 Task: Find directions from New York City to the Hamptons, New York.
Action: Mouse moved to (367, 197)
Screenshot: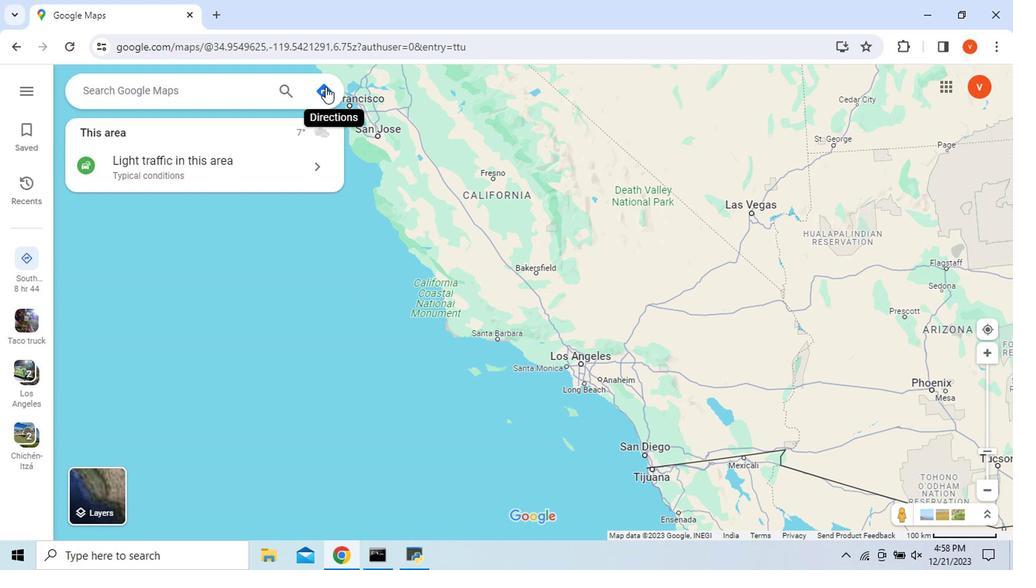 
Action: Mouse pressed left at (367, 197)
Screenshot: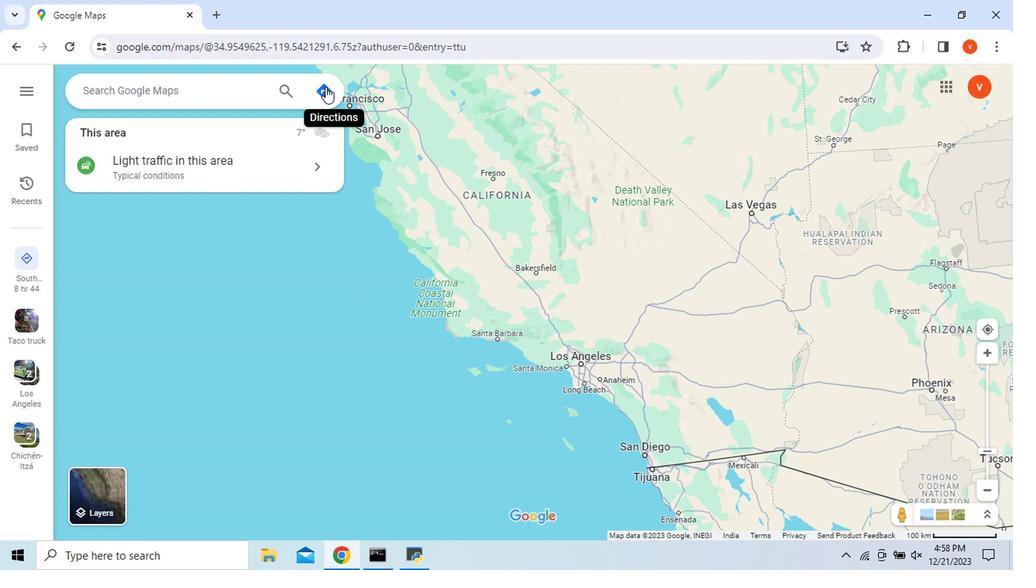 
Action: Mouse moved to (516, 462)
Screenshot: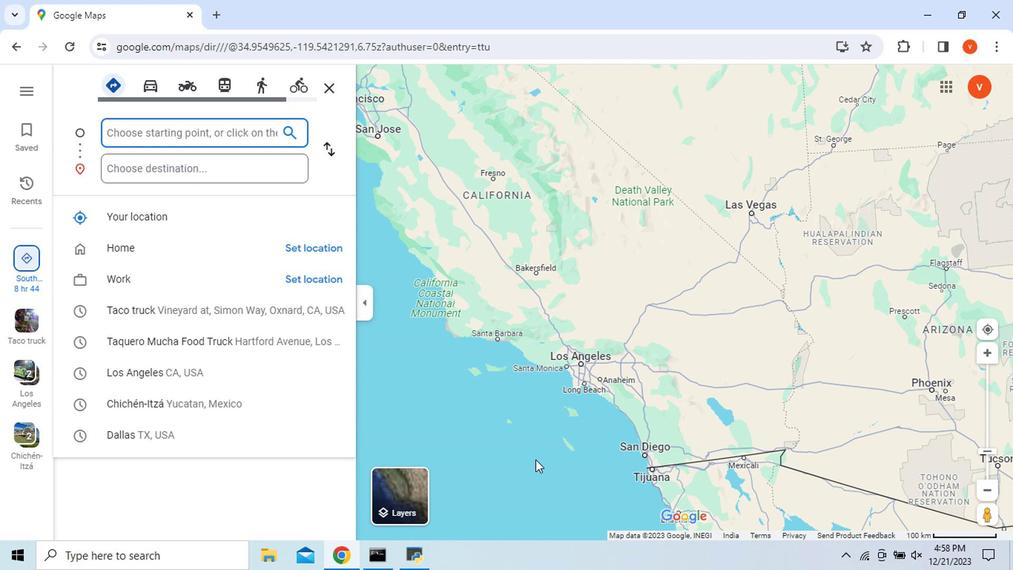 
Action: Key pressed <Key.shift_r>New<Key.space><Key.shift>York<Key.space><Key.shift>City
Screenshot: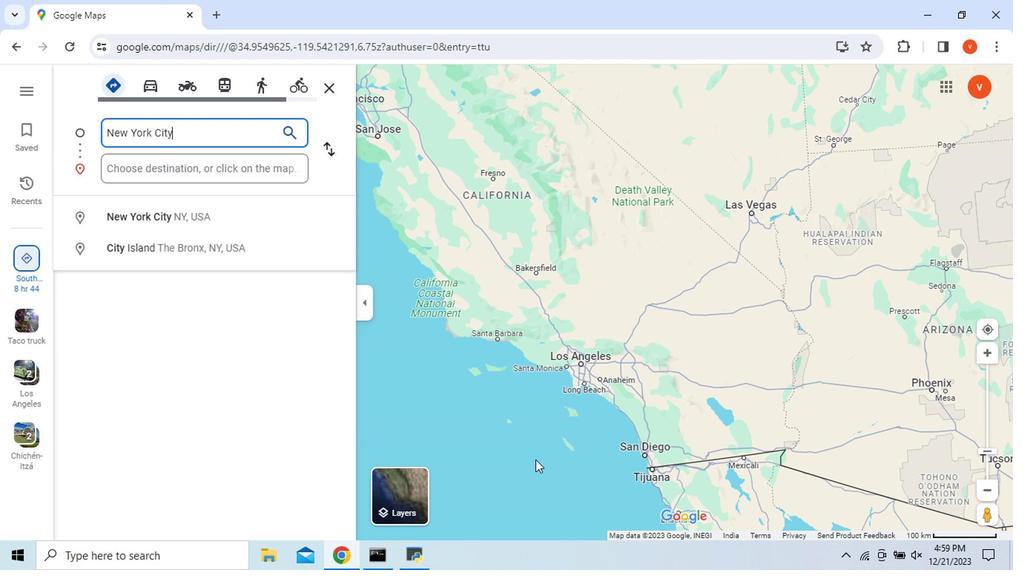 
Action: Mouse moved to (215, 283)
Screenshot: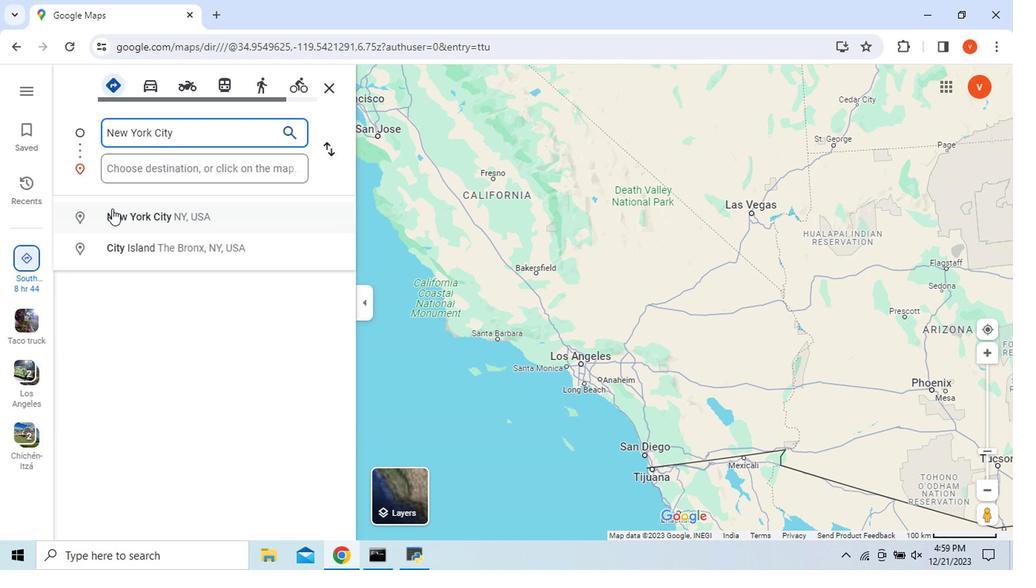 
Action: Mouse pressed left at (215, 283)
Screenshot: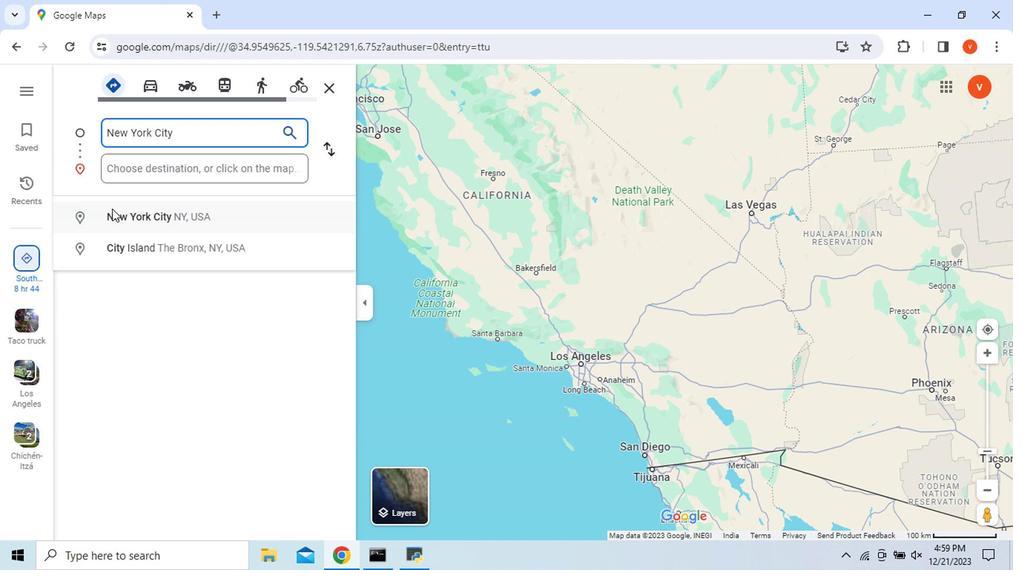 
Action: Mouse moved to (254, 257)
Screenshot: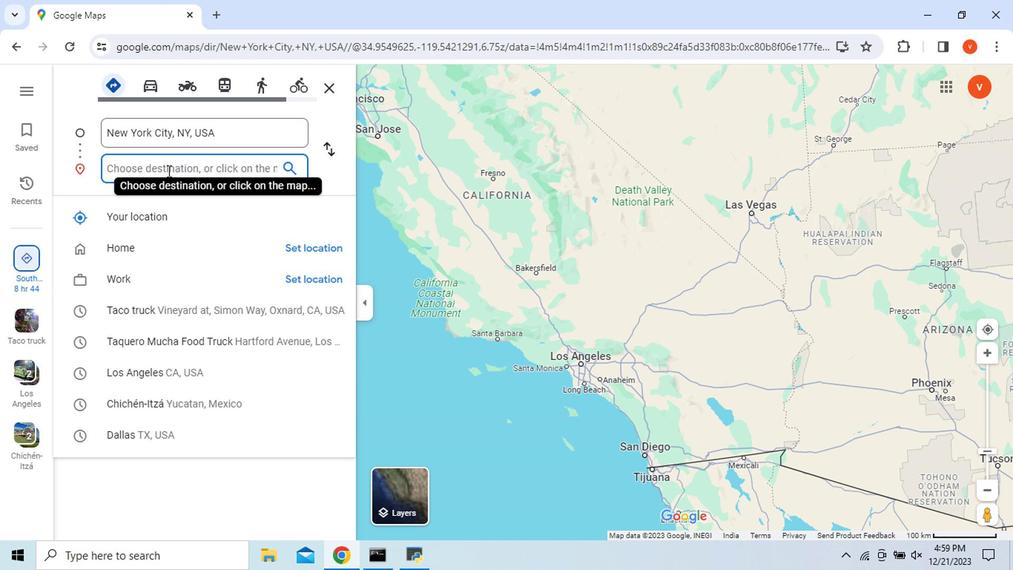 
Action: Mouse pressed left at (254, 257)
Screenshot: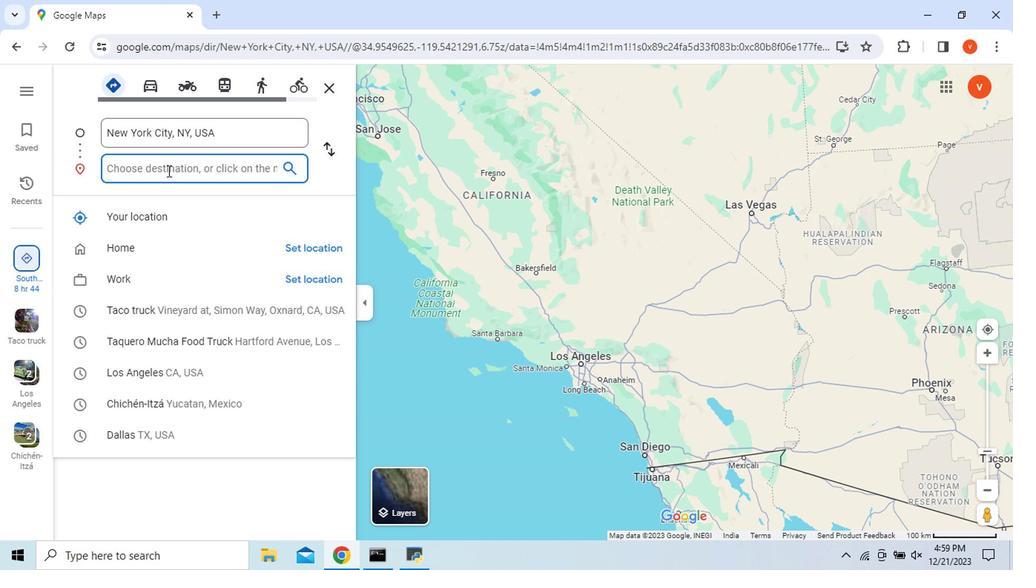 
Action: Key pressed <Key.shift>Hamptons
Screenshot: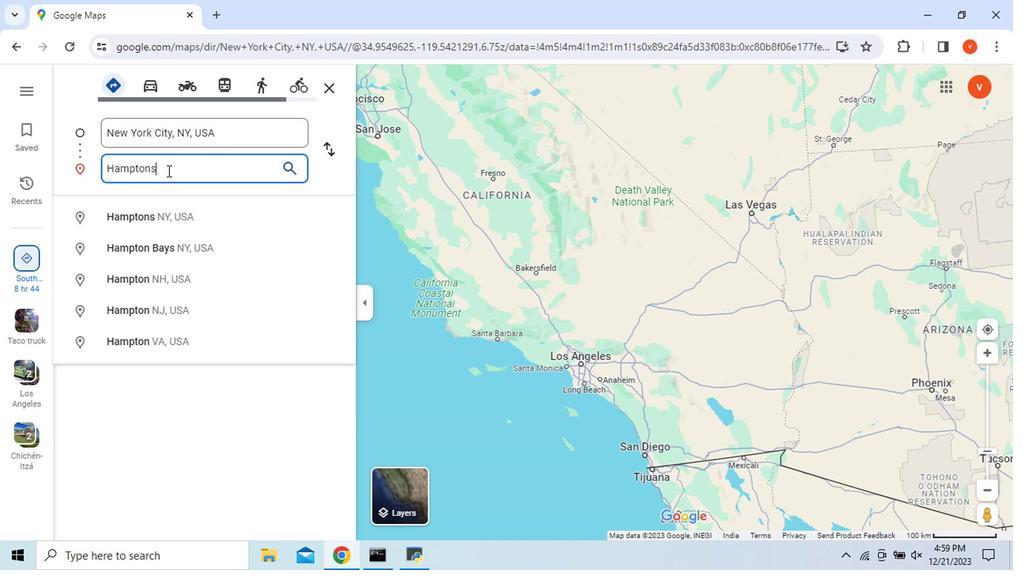 
Action: Mouse moved to (256, 287)
Screenshot: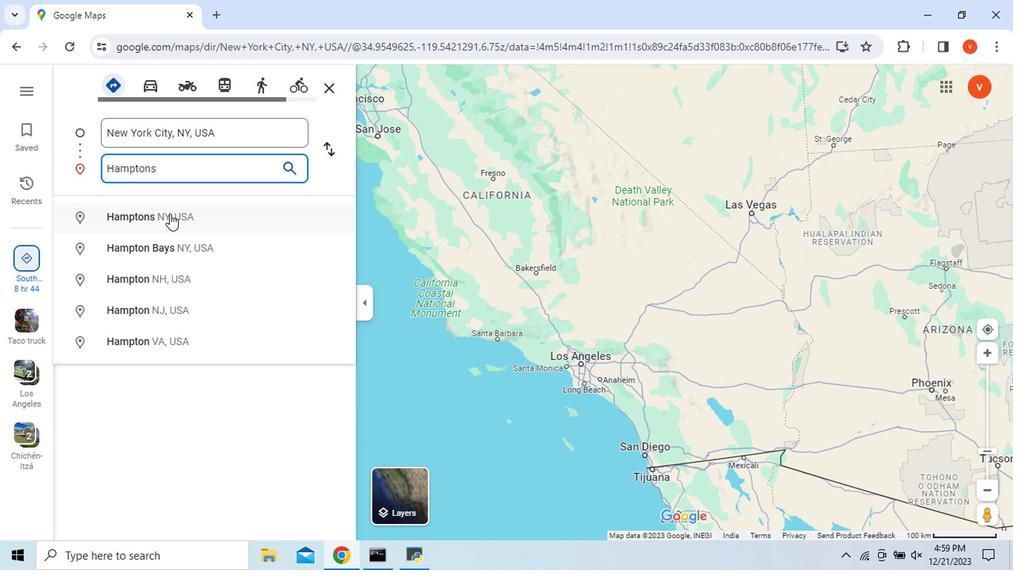 
Action: Mouse pressed left at (256, 287)
Screenshot: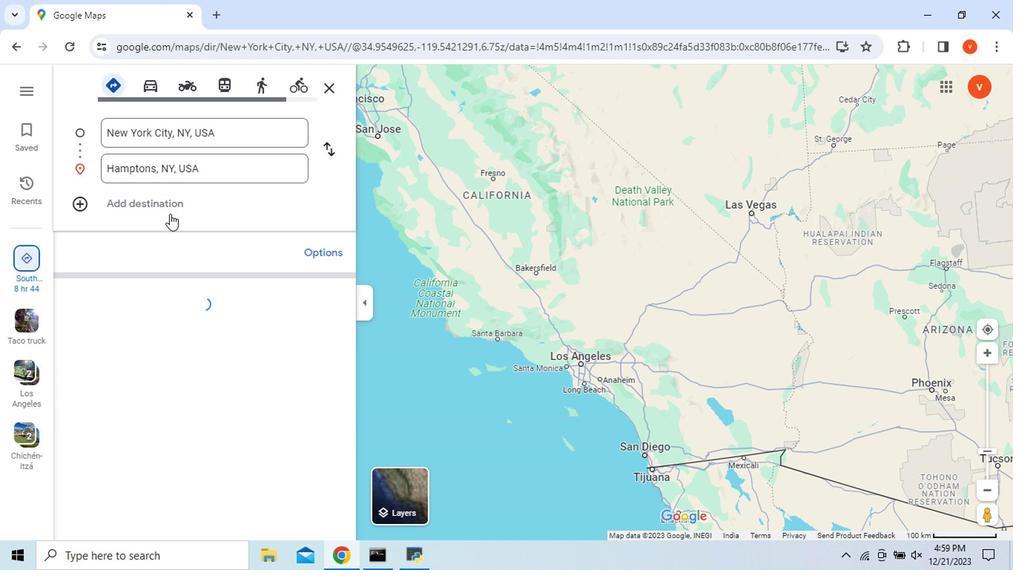 
Action: Mouse moved to (225, 420)
Screenshot: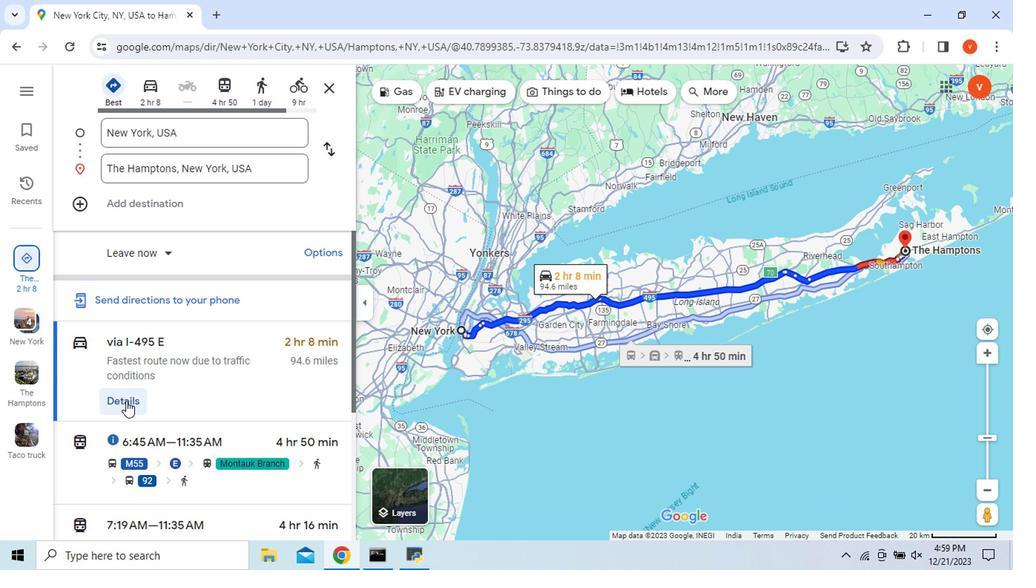 
Action: Mouse pressed left at (225, 420)
Screenshot: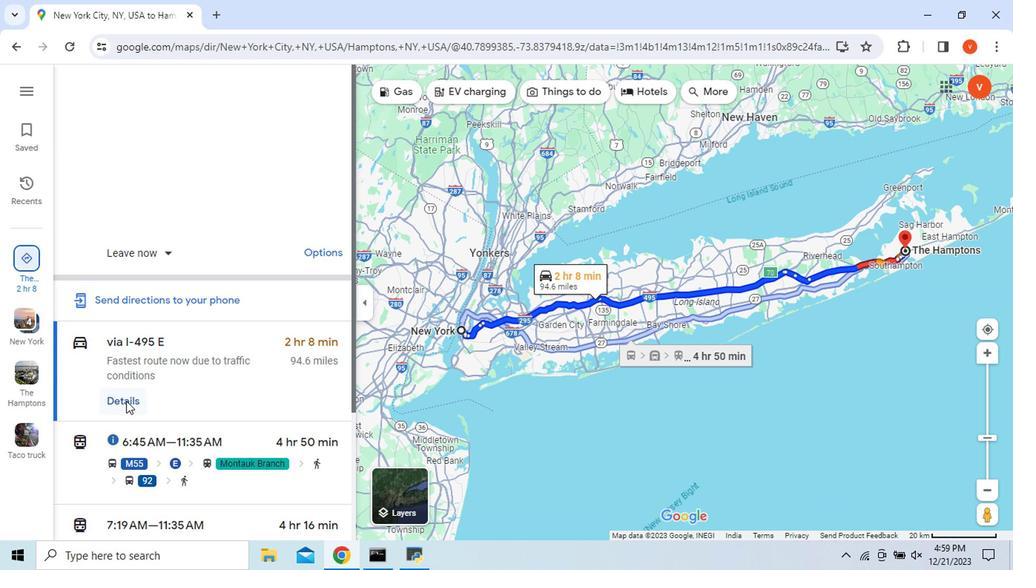 
Action: Mouse moved to (191, 329)
Screenshot: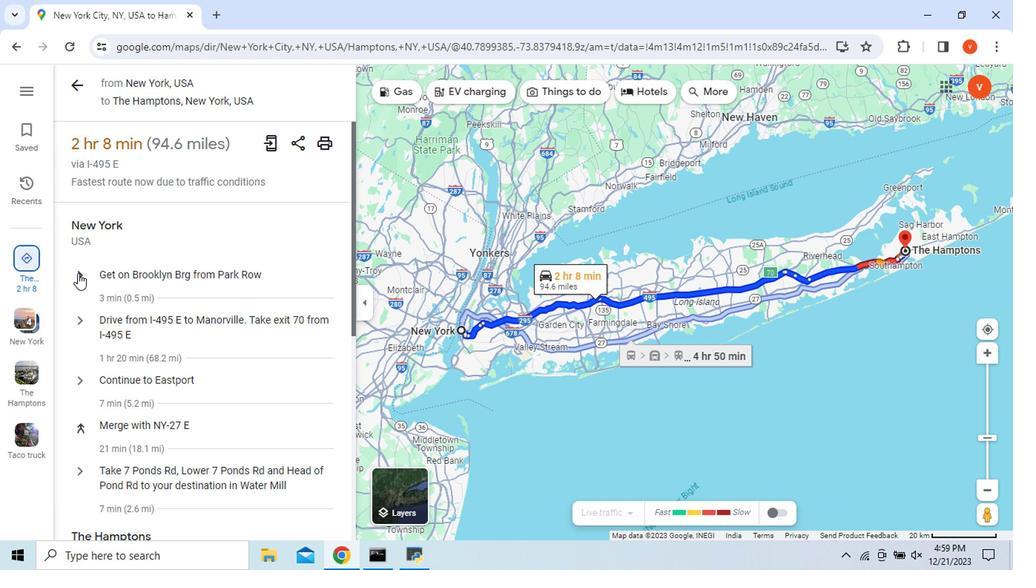 
Action: Mouse pressed left at (191, 329)
Screenshot: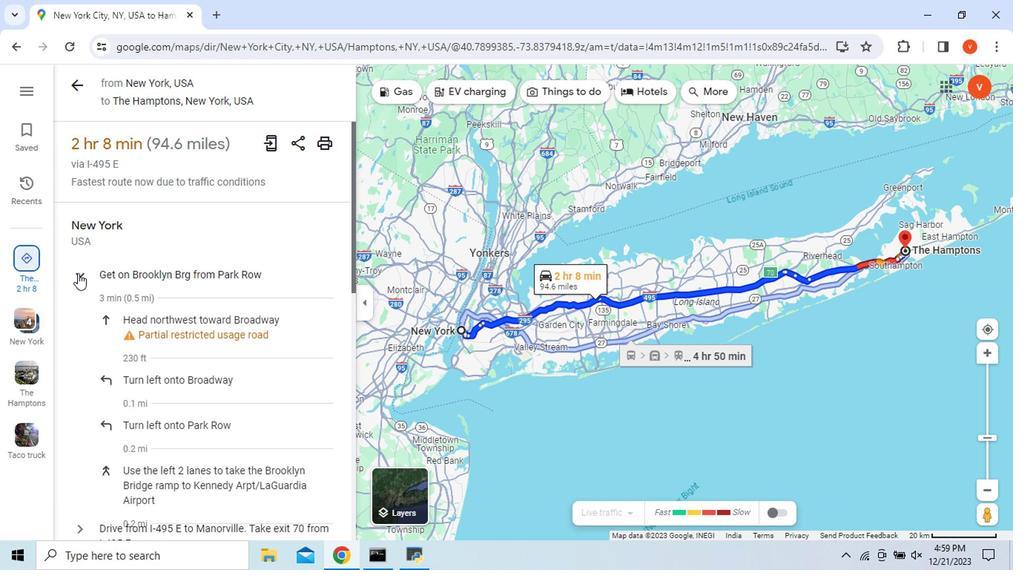 
Action: Mouse moved to (186, 349)
Screenshot: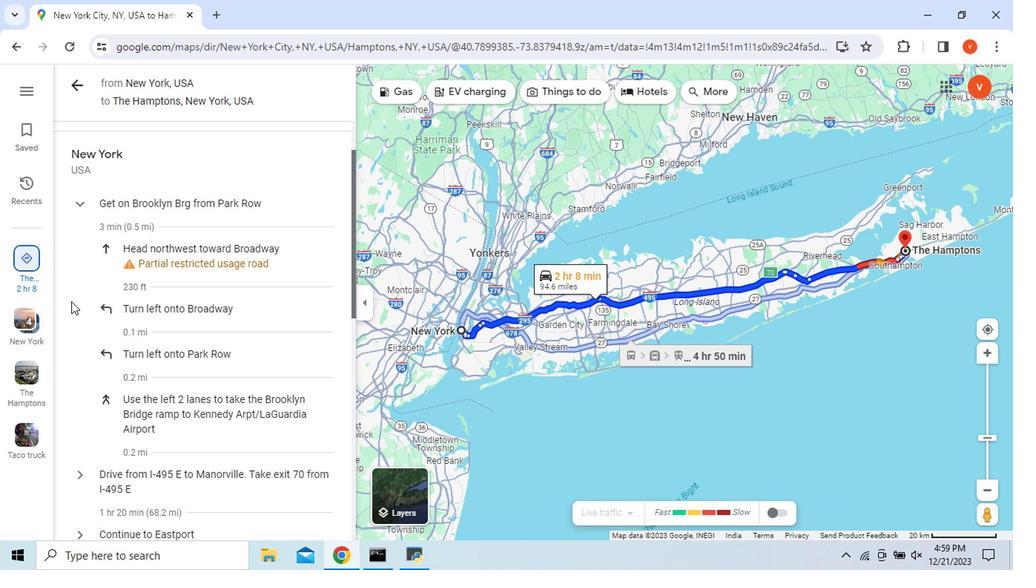 
Action: Mouse scrolled (186, 349) with delta (0, 0)
Screenshot: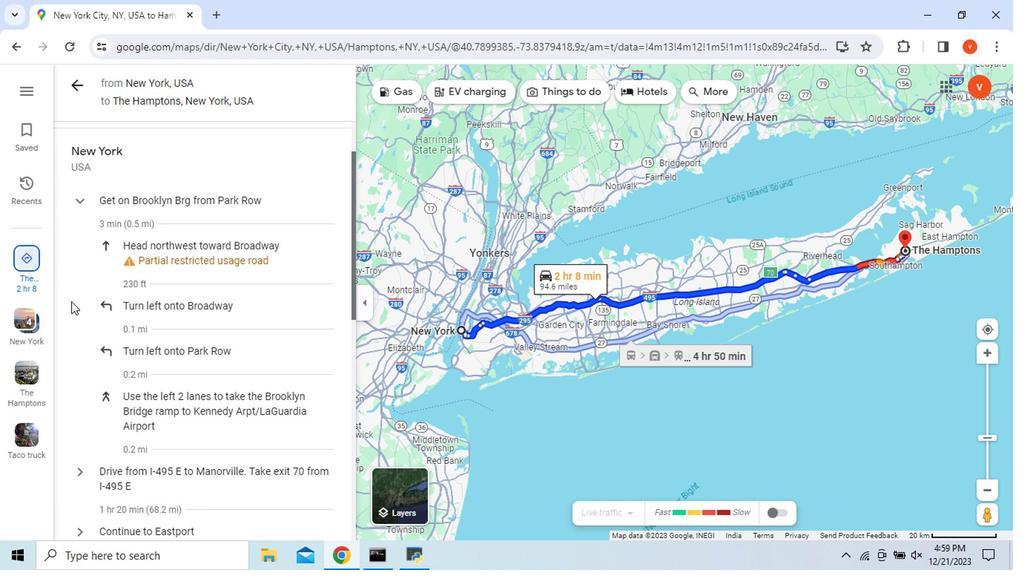 
Action: Mouse scrolled (186, 349) with delta (0, 0)
Screenshot: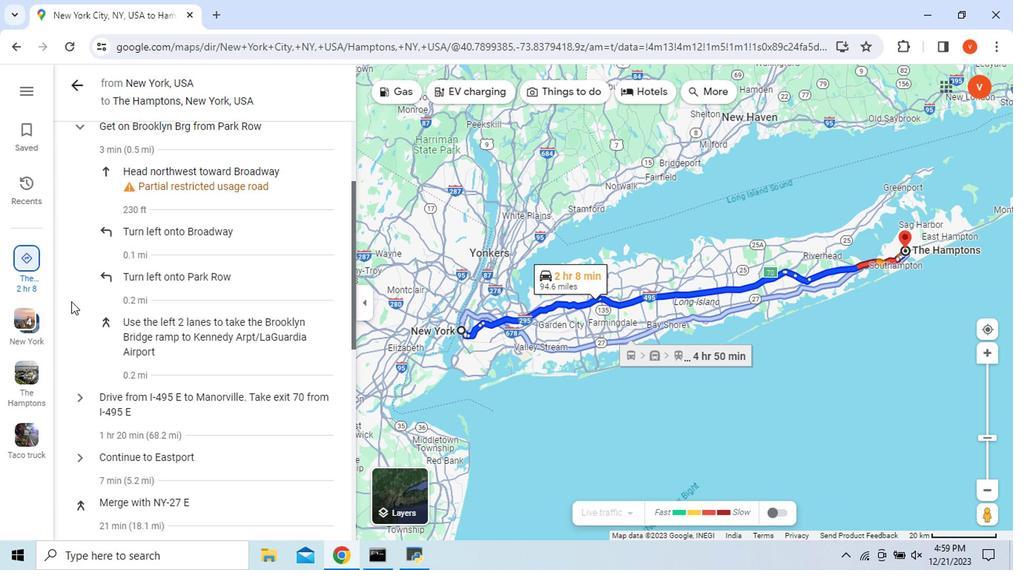 
Action: Mouse scrolled (186, 349) with delta (0, 0)
Screenshot: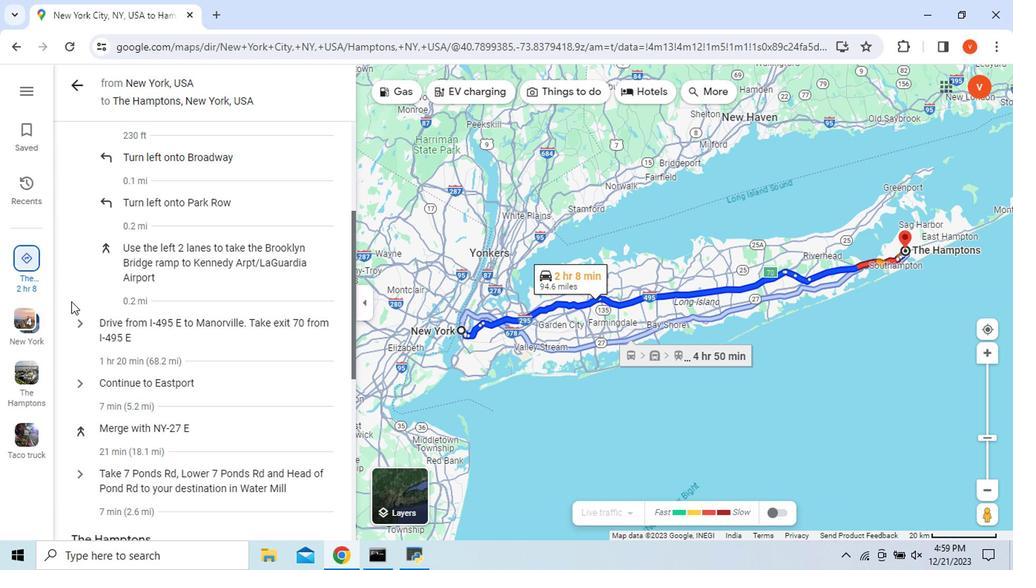 
Action: Mouse moved to (189, 365)
Screenshot: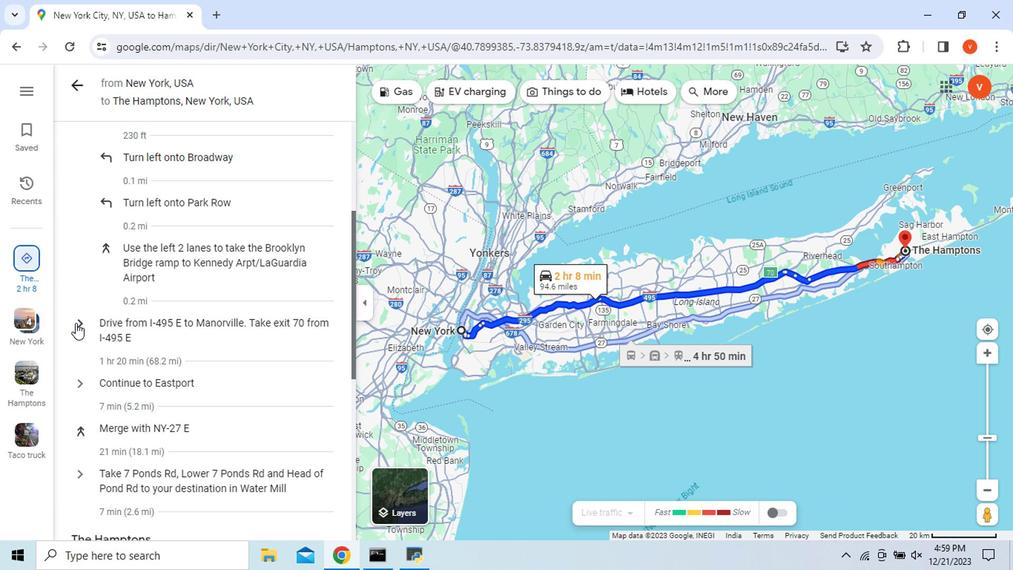 
Action: Mouse pressed left at (189, 365)
Screenshot: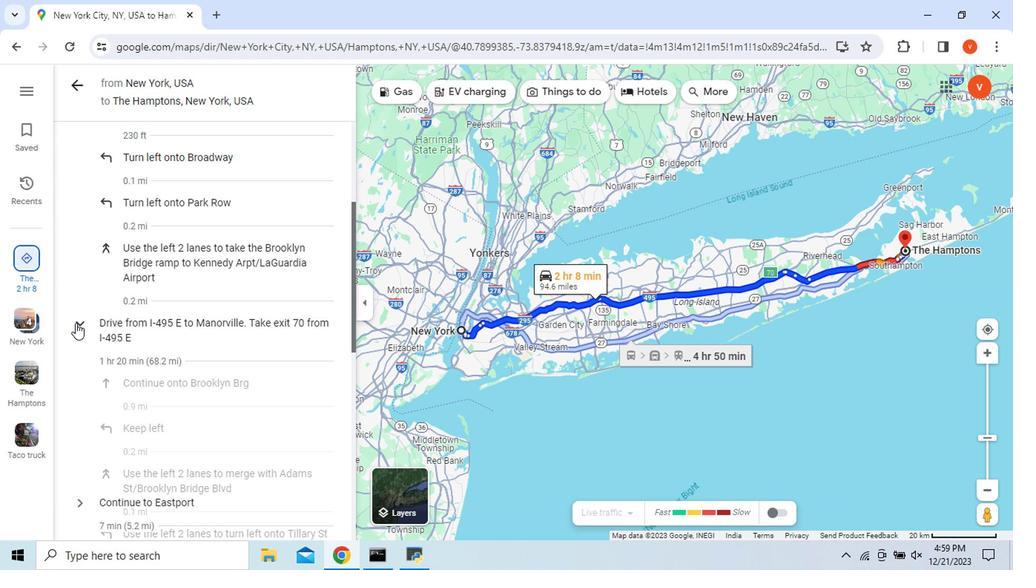 
Action: Mouse moved to (189, 365)
Screenshot: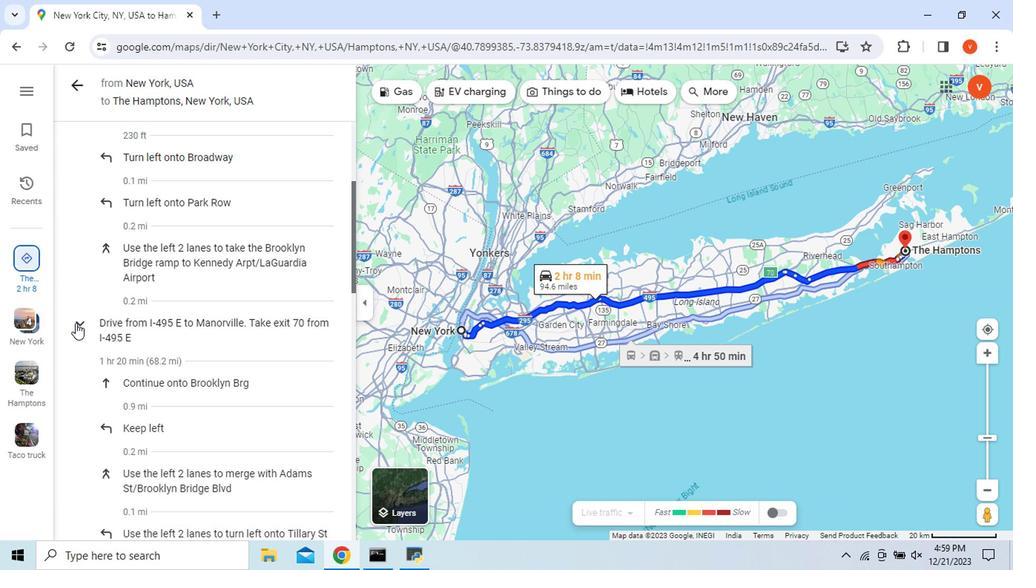 
Action: Mouse scrolled (189, 364) with delta (0, 0)
Screenshot: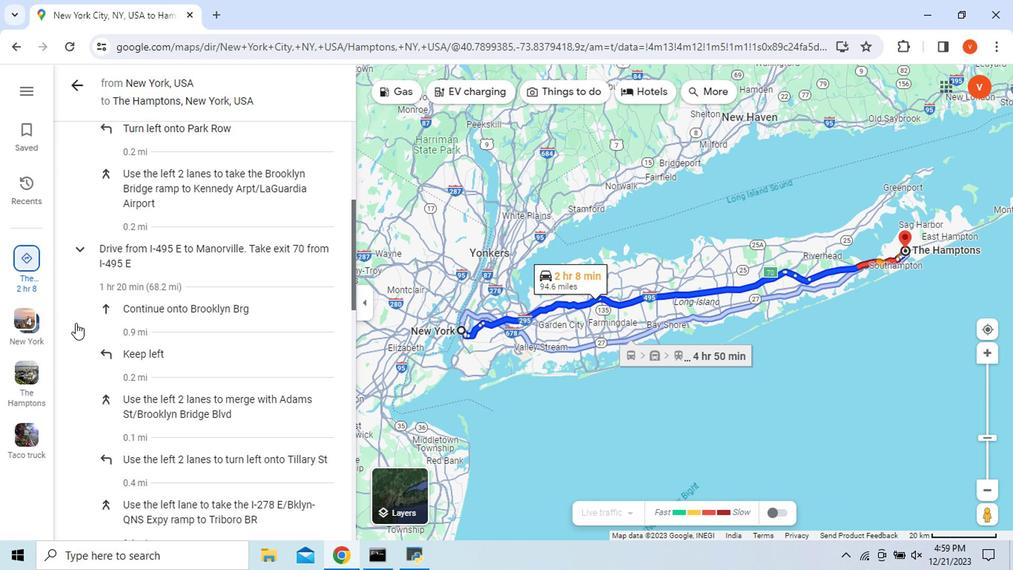 
Action: Mouse scrolled (189, 364) with delta (0, 0)
Screenshot: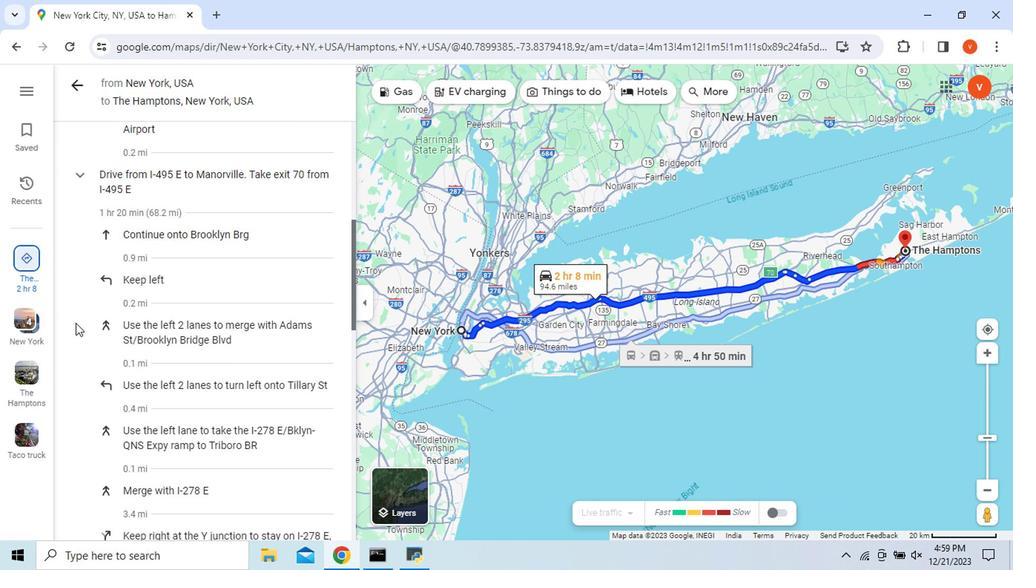 
Action: Mouse scrolled (189, 364) with delta (0, 0)
Screenshot: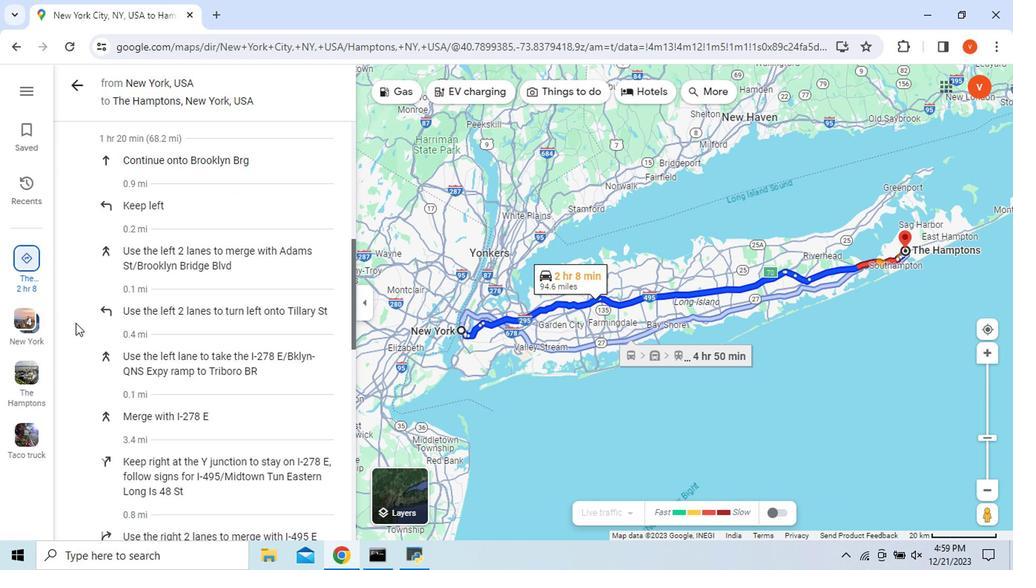
Action: Mouse scrolled (189, 364) with delta (0, 0)
Screenshot: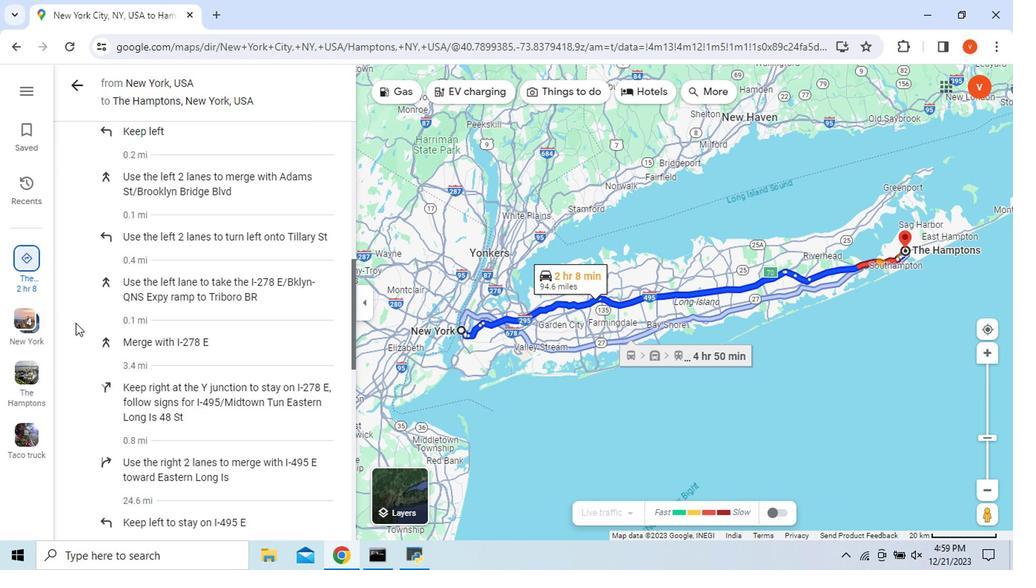 
Action: Mouse scrolled (189, 364) with delta (0, 0)
Screenshot: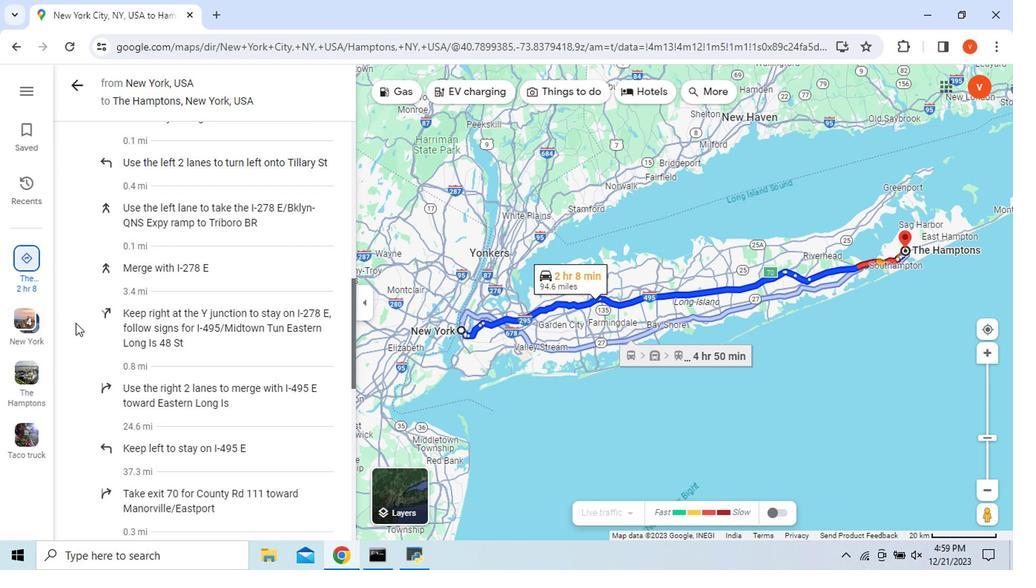 
Action: Mouse scrolled (189, 364) with delta (0, 0)
Screenshot: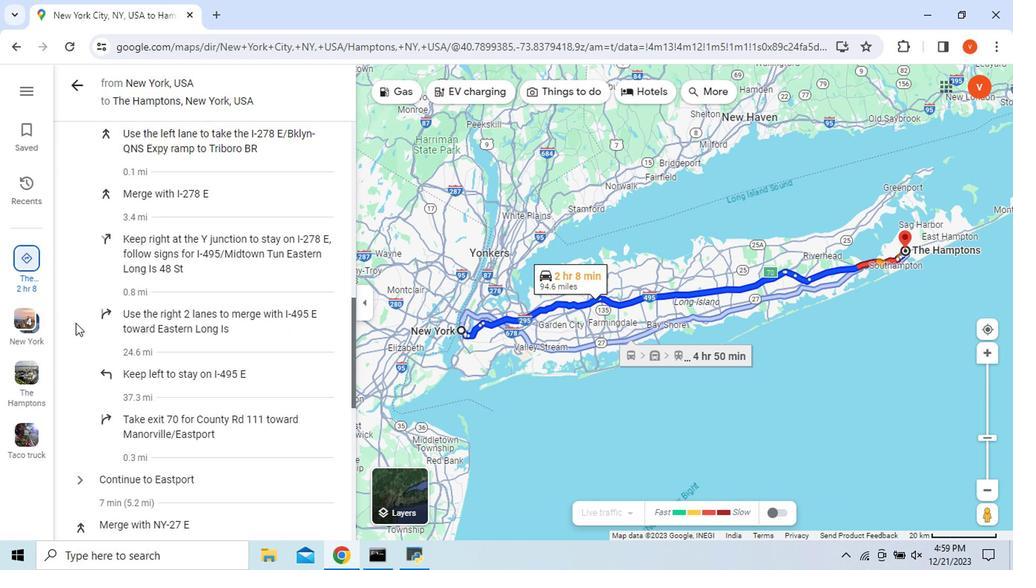 
Action: Mouse scrolled (189, 364) with delta (0, 0)
Screenshot: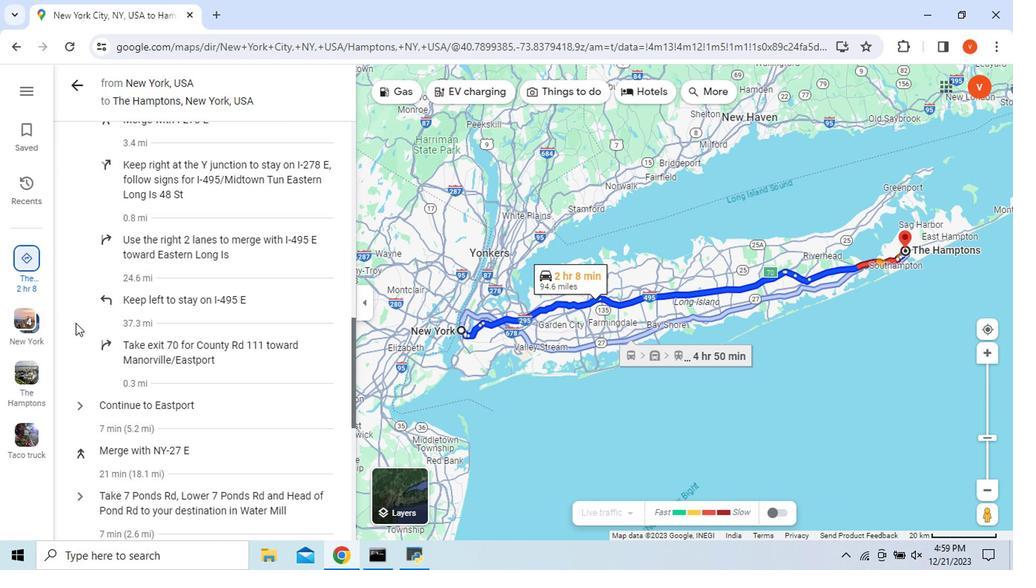 
Action: Mouse scrolled (189, 364) with delta (0, 0)
Screenshot: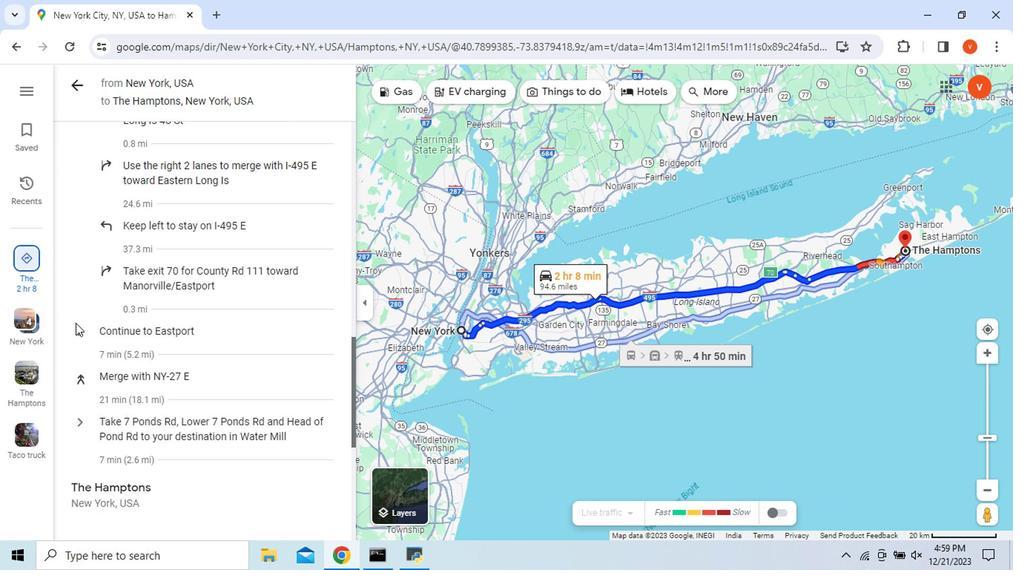 
Action: Mouse moved to (191, 372)
Screenshot: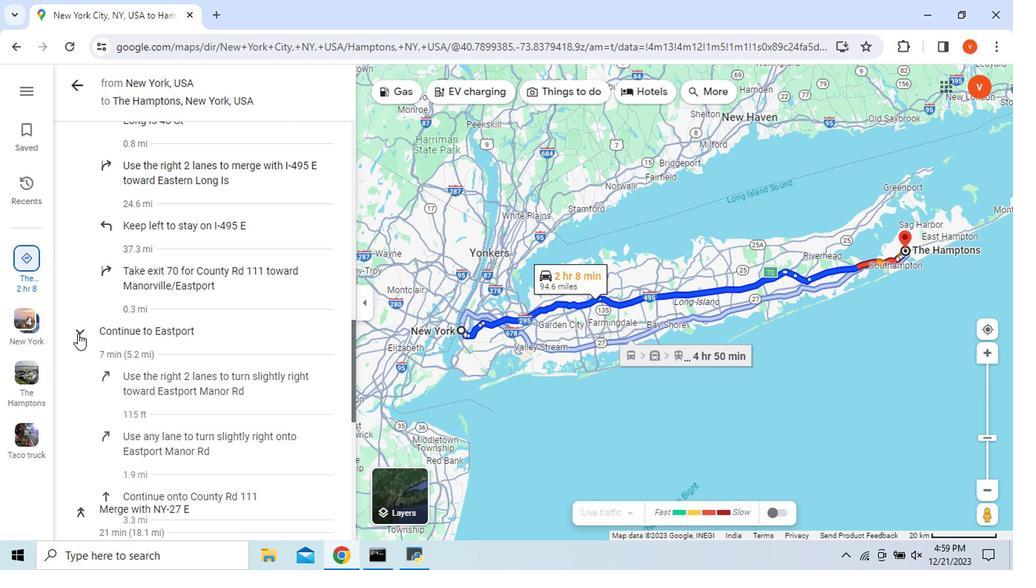 
Action: Mouse pressed left at (191, 372)
Screenshot: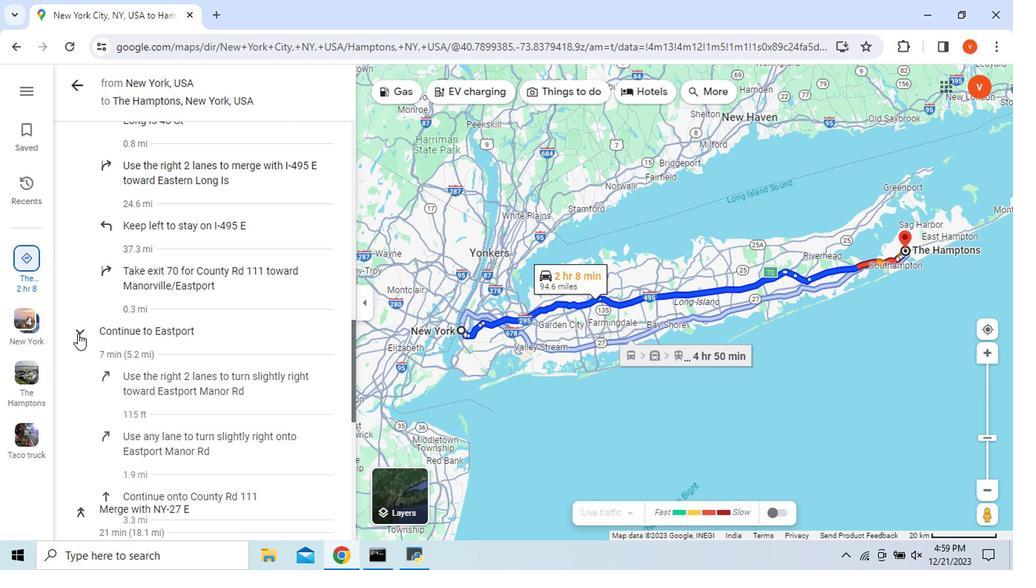 
Action: Mouse moved to (183, 374)
Screenshot: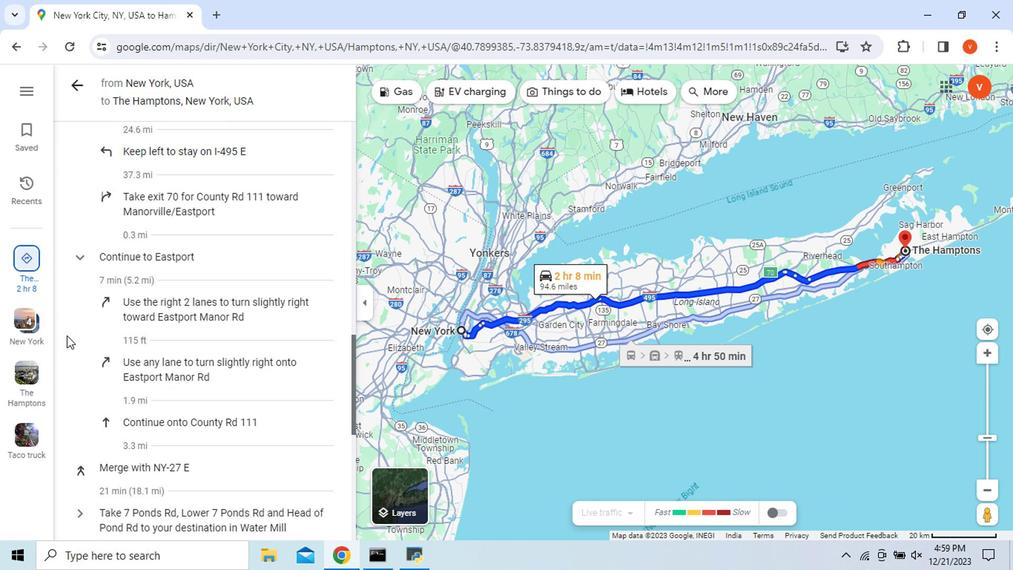 
Action: Mouse scrolled (183, 373) with delta (0, 0)
Screenshot: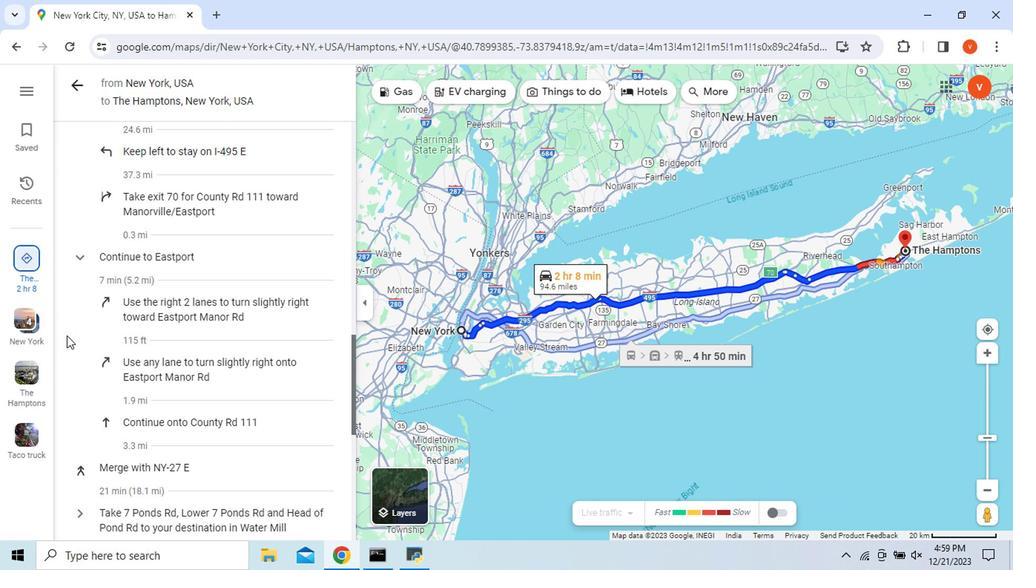 
Action: Mouse scrolled (183, 373) with delta (0, 0)
Screenshot: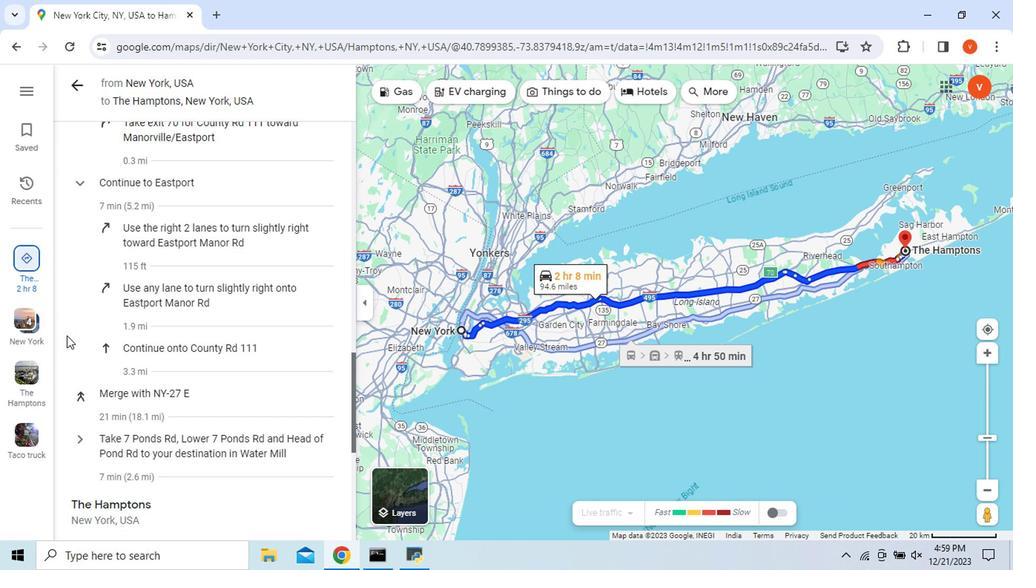 
Action: Mouse scrolled (183, 373) with delta (0, 0)
Screenshot: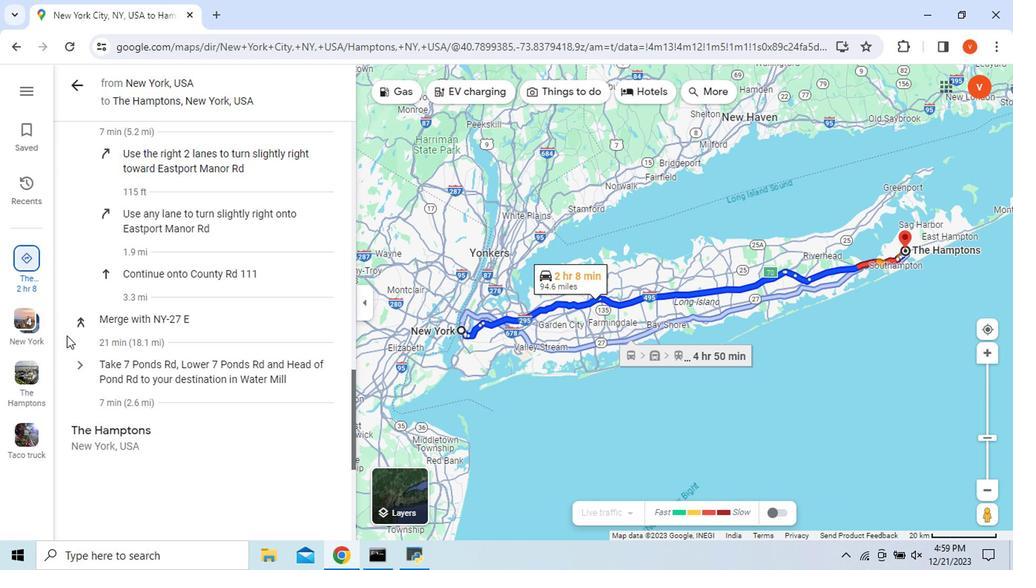 
Action: Mouse moved to (193, 395)
Screenshot: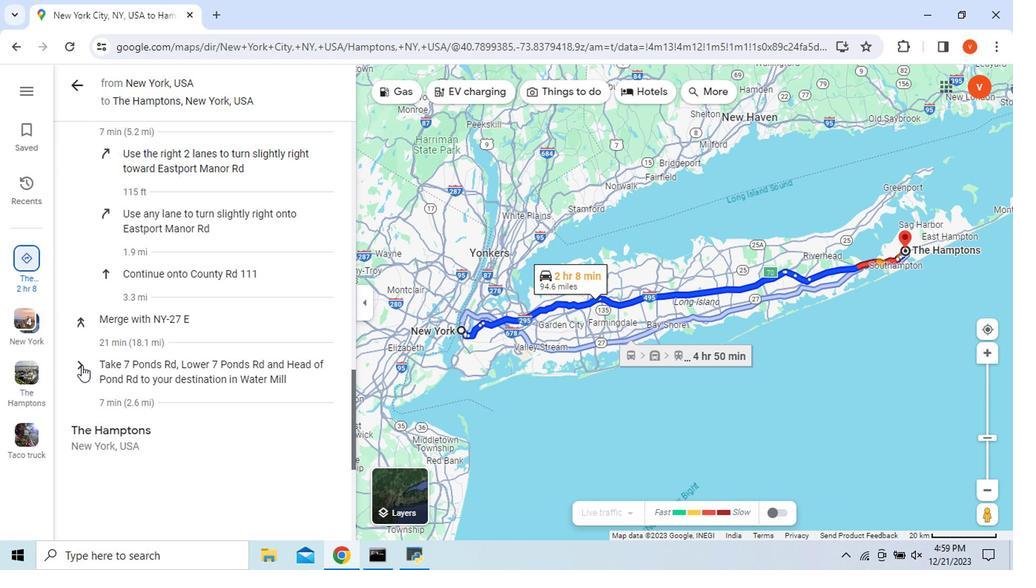 
Action: Mouse pressed left at (193, 395)
Screenshot: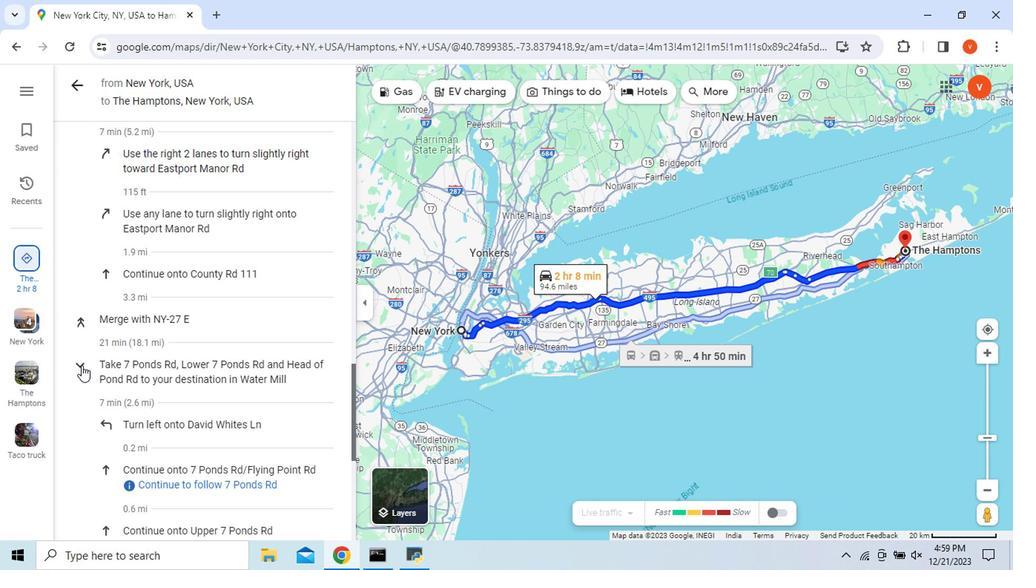 
Action: Mouse moved to (189, 399)
Screenshot: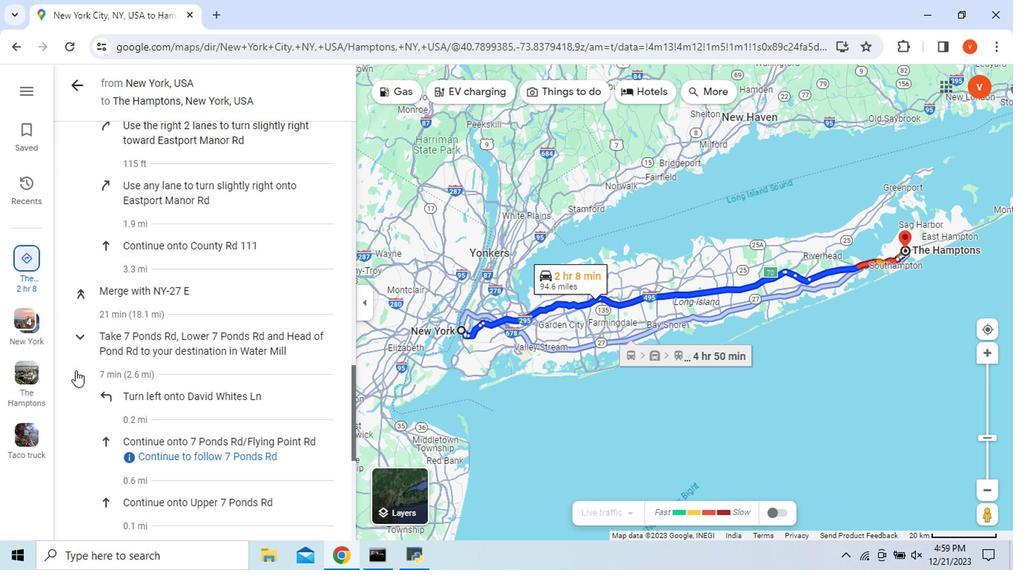 
Action: Mouse scrolled (189, 398) with delta (0, 0)
Screenshot: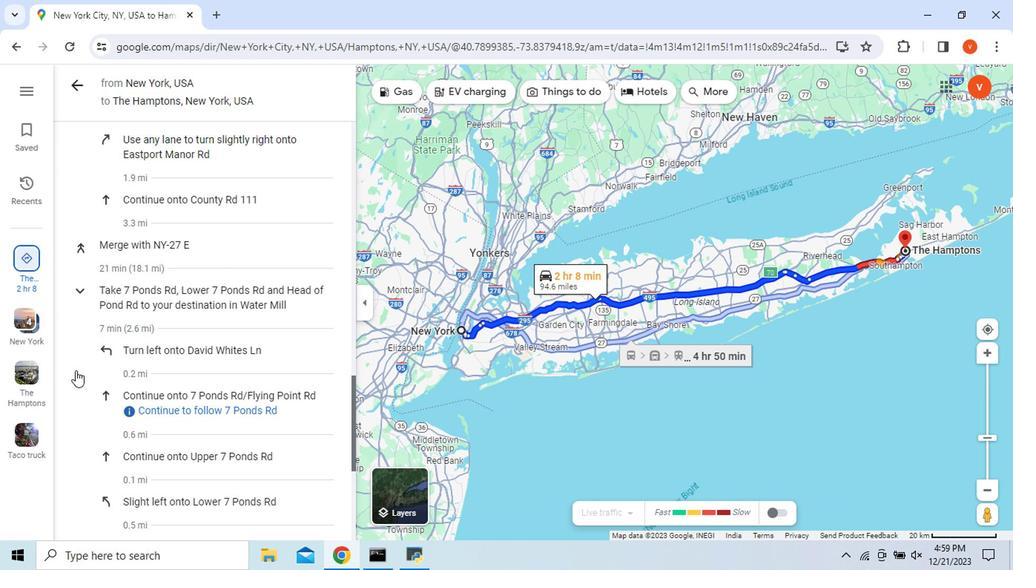 
Action: Mouse scrolled (189, 398) with delta (0, 0)
Screenshot: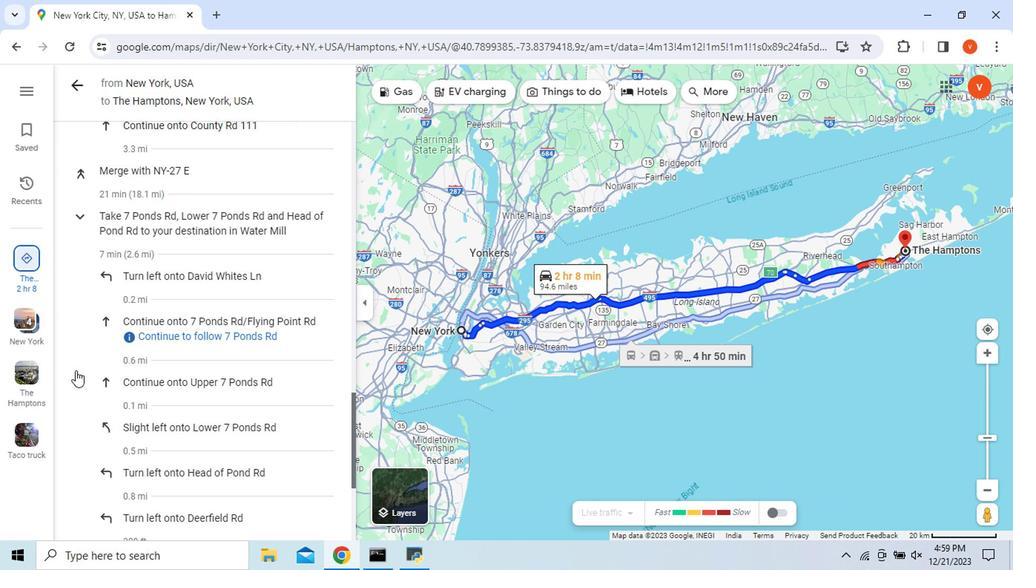 
Action: Mouse scrolled (189, 398) with delta (0, 0)
Screenshot: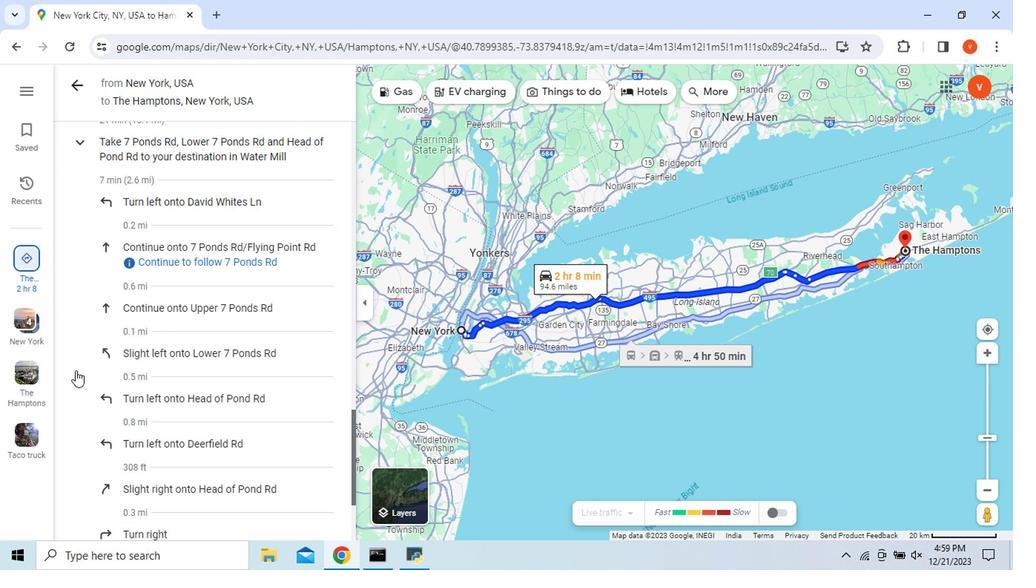 
Action: Mouse scrolled (189, 398) with delta (0, 0)
Screenshot: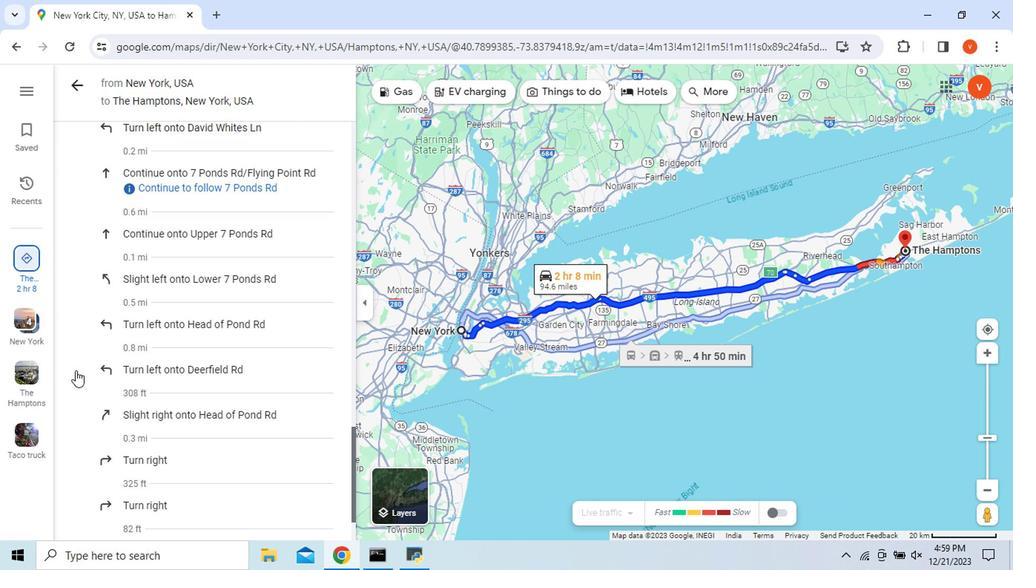 
Action: Mouse scrolled (189, 398) with delta (0, 0)
Screenshot: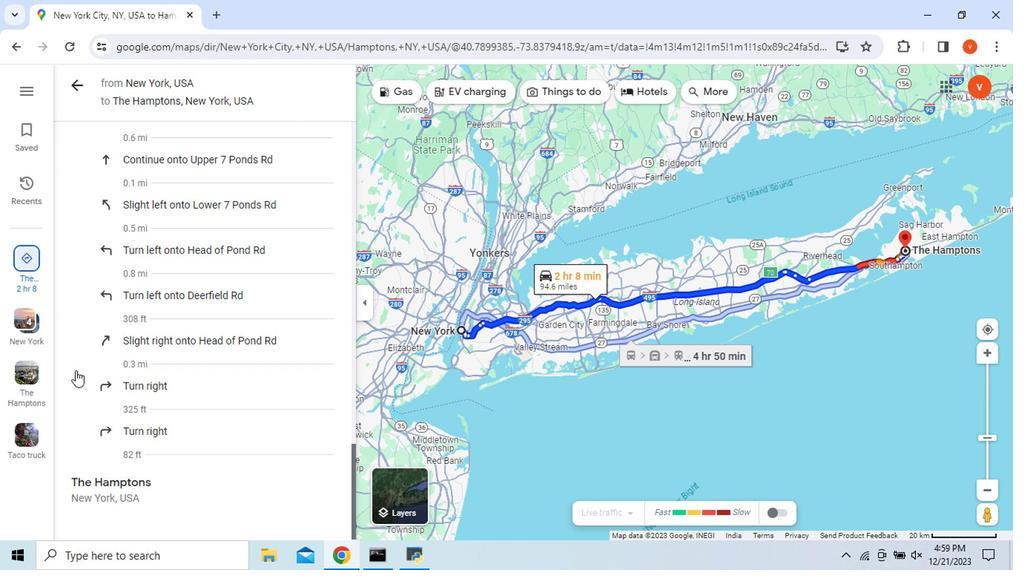 
Action: Mouse scrolled (189, 398) with delta (0, 0)
Screenshot: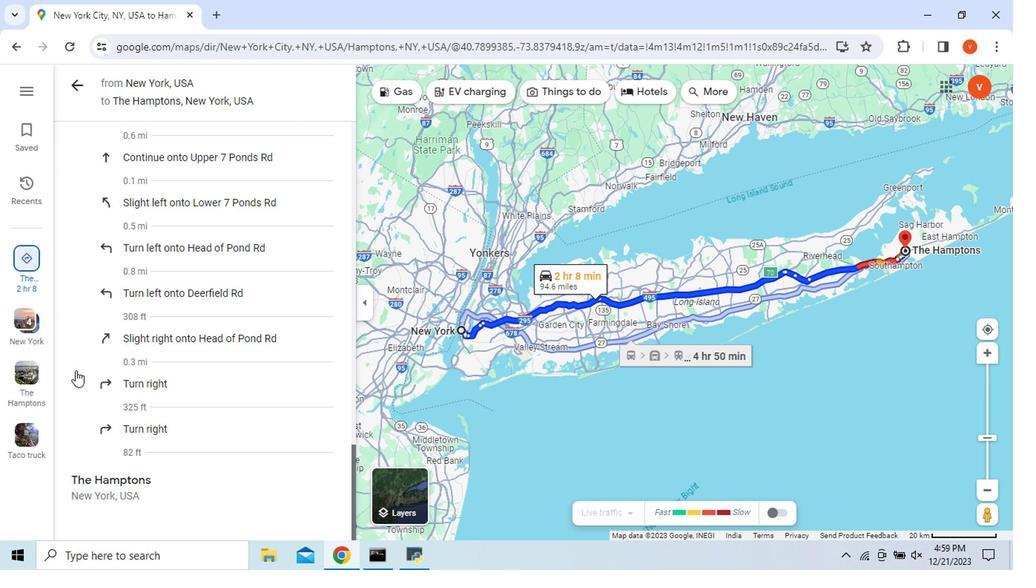 
Action: Mouse moved to (189, 200)
Screenshot: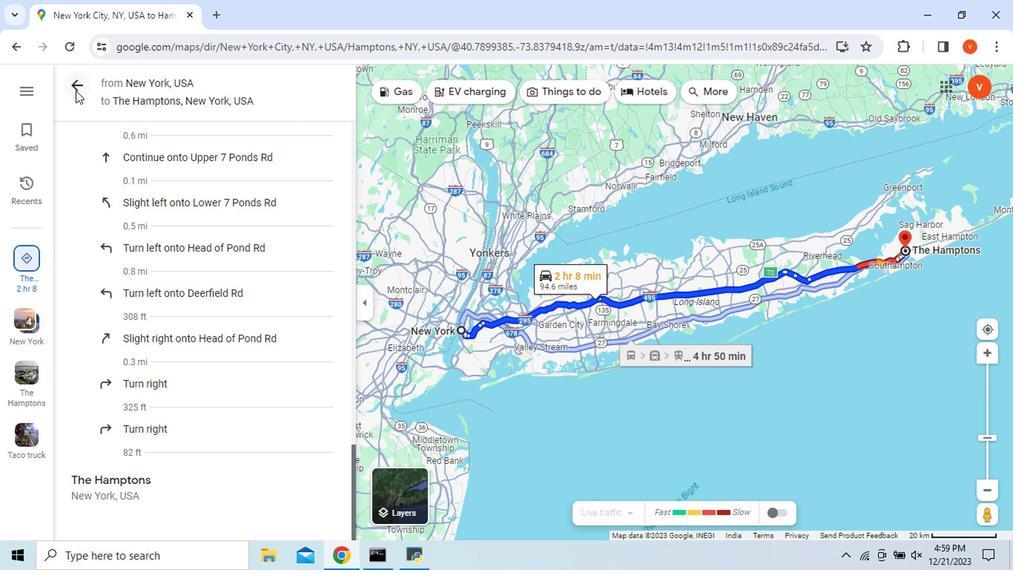
Action: Mouse pressed left at (189, 200)
Screenshot: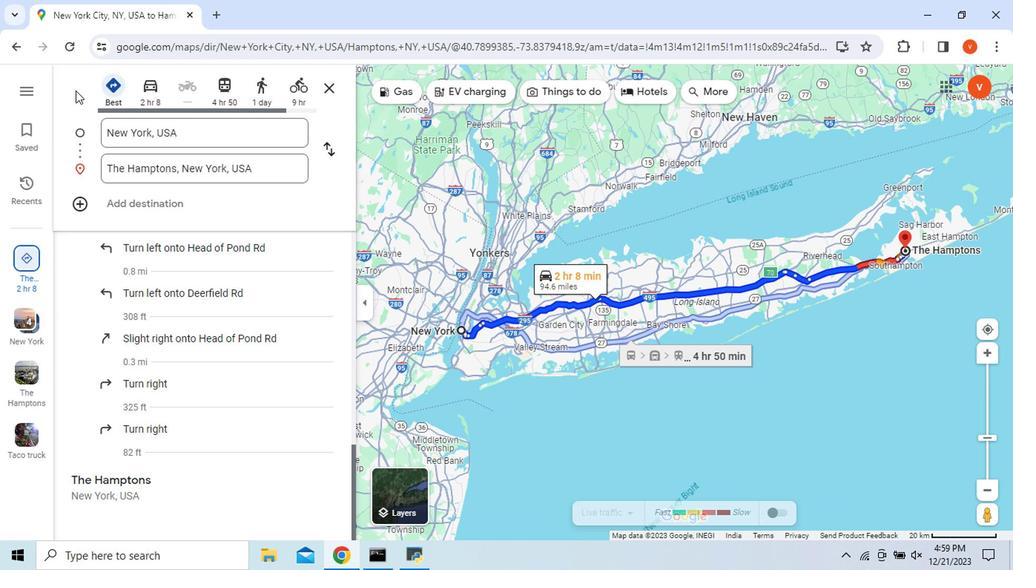 
Action: Mouse moved to (347, 480)
Screenshot: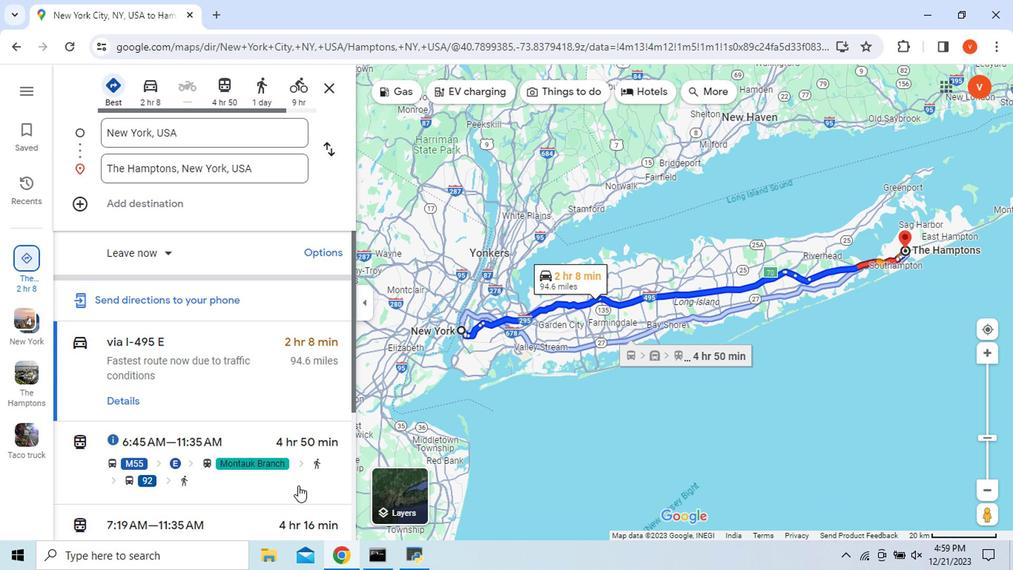 
Action: Mouse scrolled (347, 480) with delta (0, 0)
Screenshot: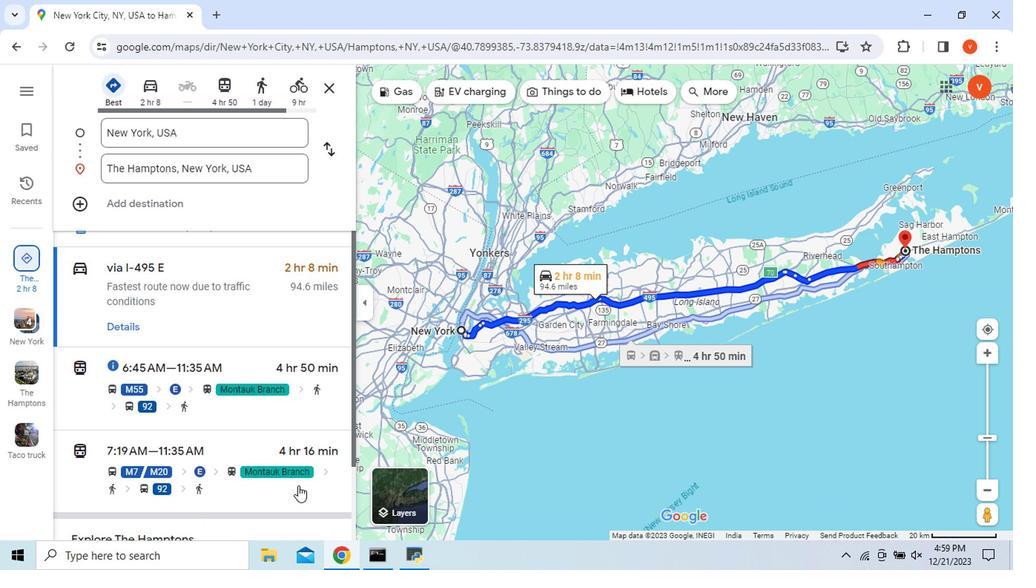 
Action: Mouse scrolled (347, 480) with delta (0, 0)
Screenshot: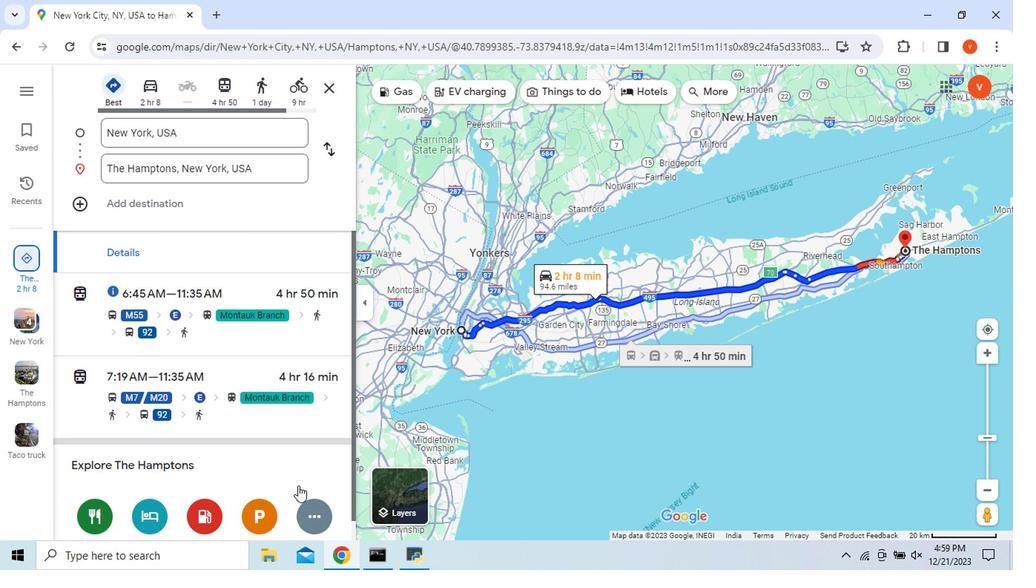 
Action: Mouse moved to (304, 396)
Screenshot: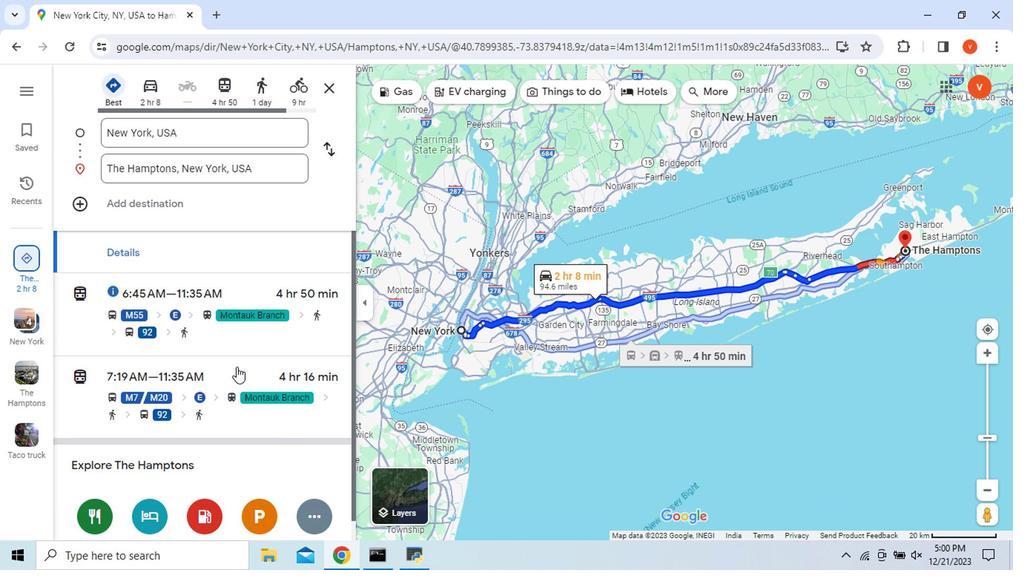 
Action: Mouse pressed left at (304, 396)
Screenshot: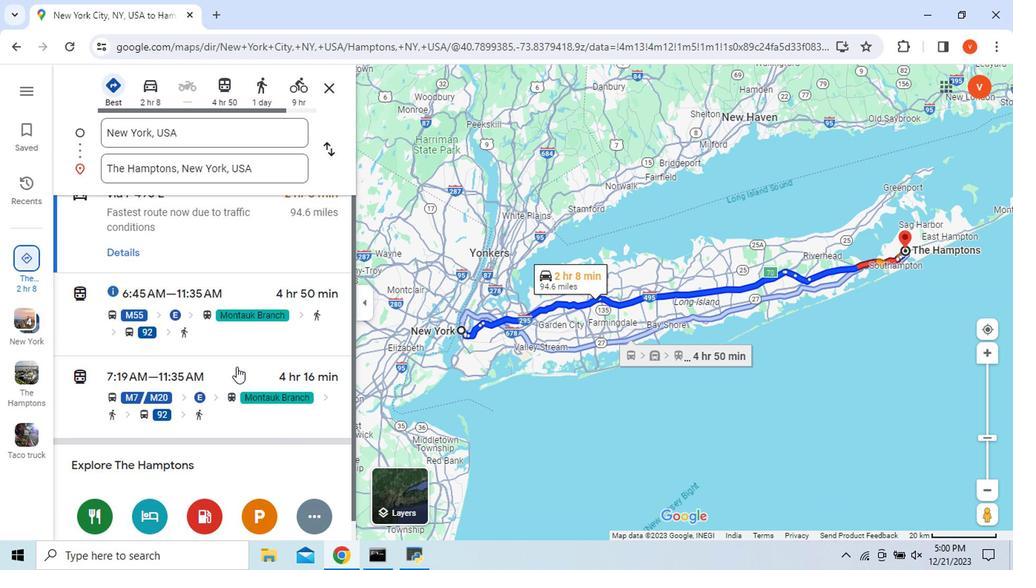 
Action: Mouse moved to (221, 454)
Screenshot: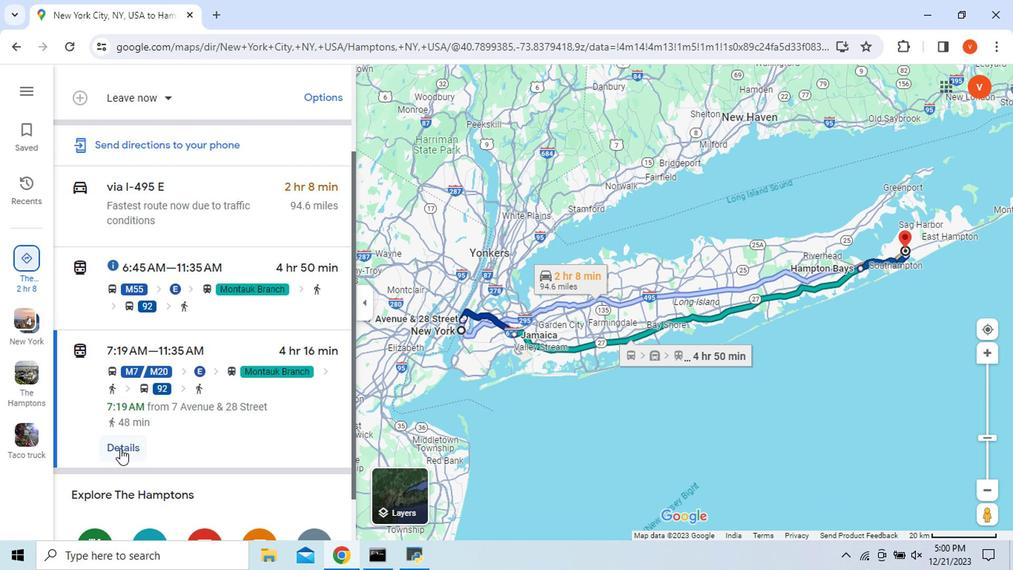 
Action: Mouse pressed left at (221, 454)
Screenshot: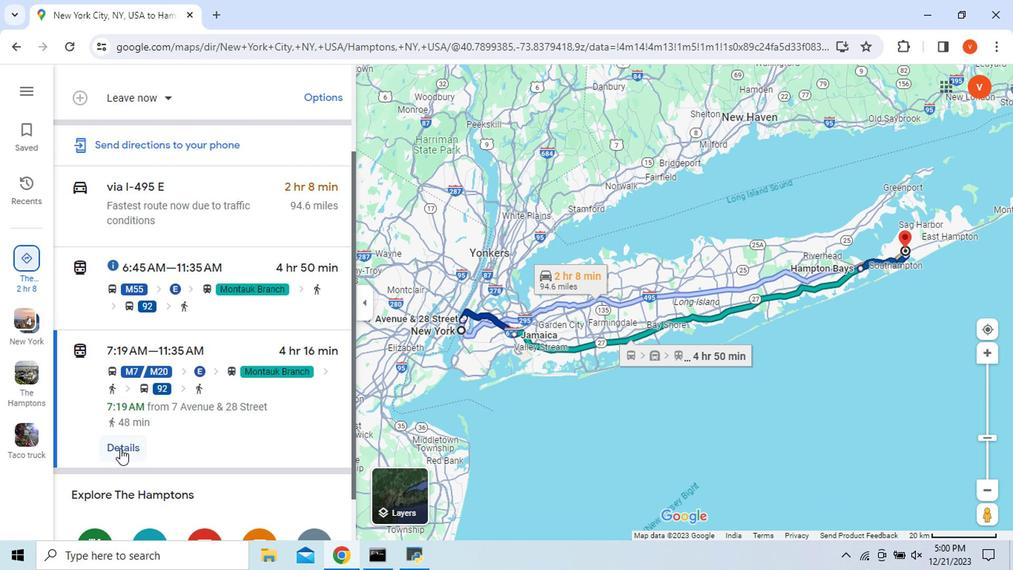 
Action: Mouse moved to (202, 446)
Screenshot: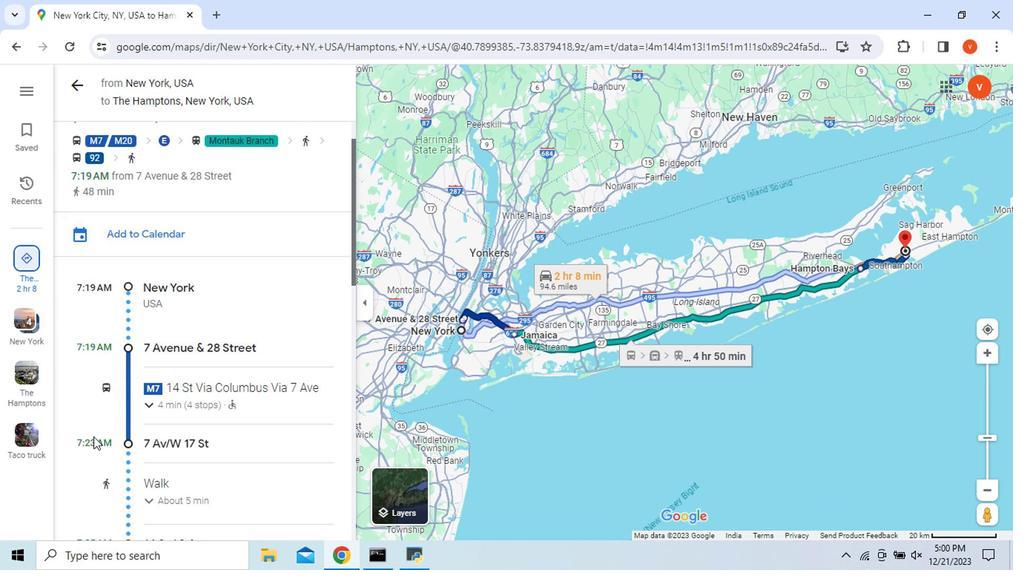 
Action: Mouse scrolled (202, 445) with delta (0, 0)
Screenshot: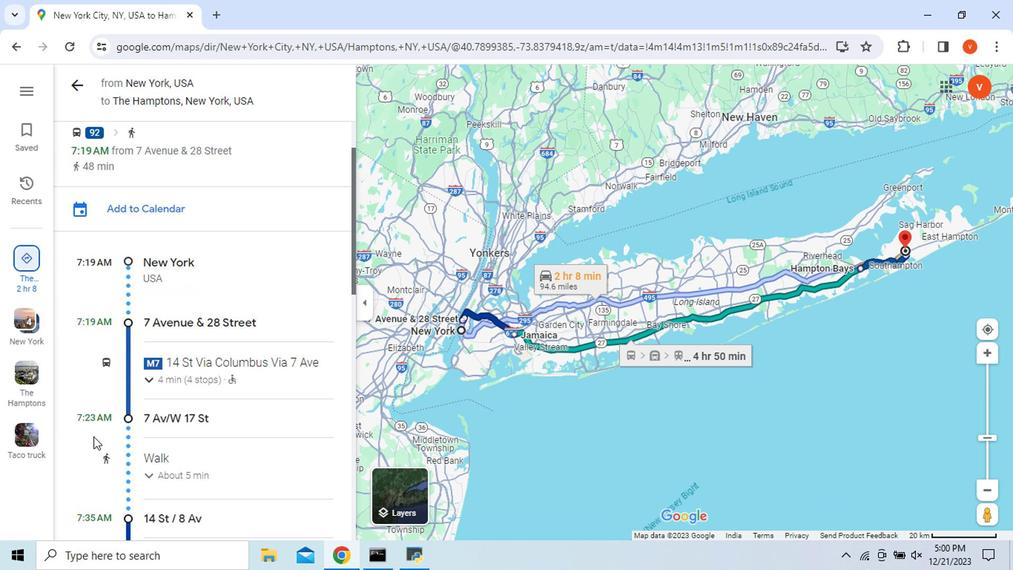 
Action: Mouse scrolled (202, 445) with delta (0, 0)
Screenshot: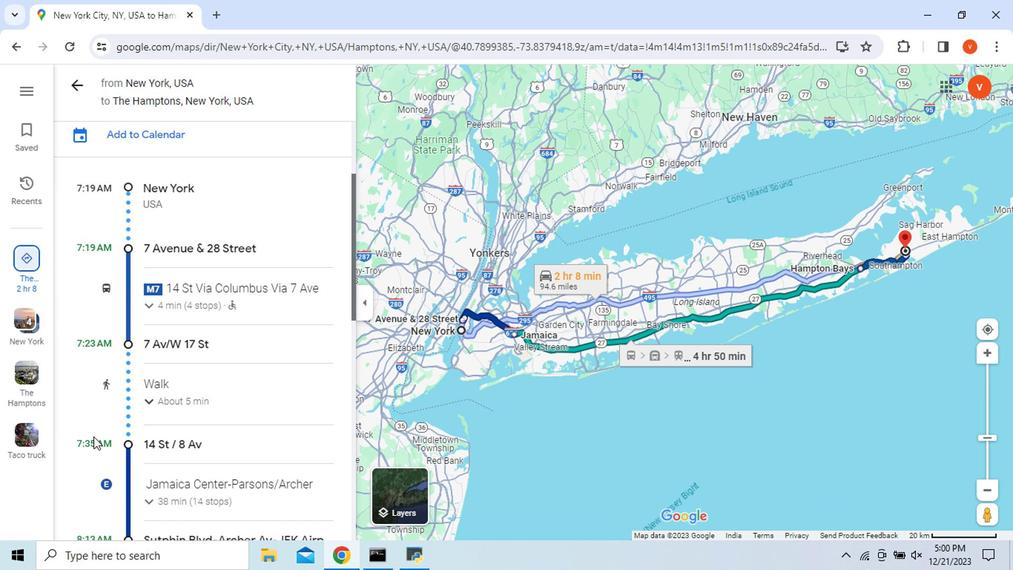 
Action: Mouse moved to (185, 443)
Screenshot: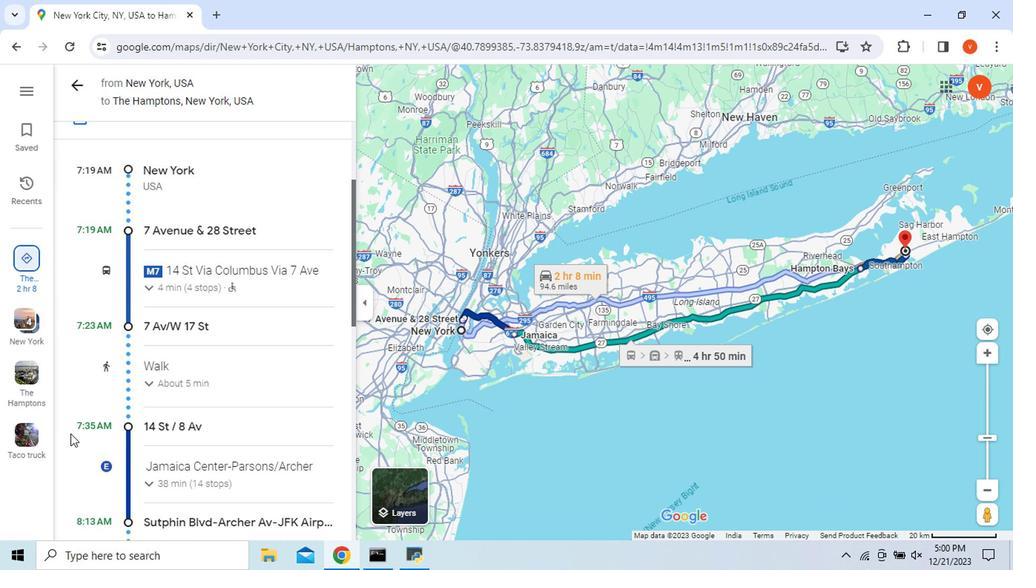
Action: Mouse scrolled (185, 443) with delta (0, 0)
Screenshot: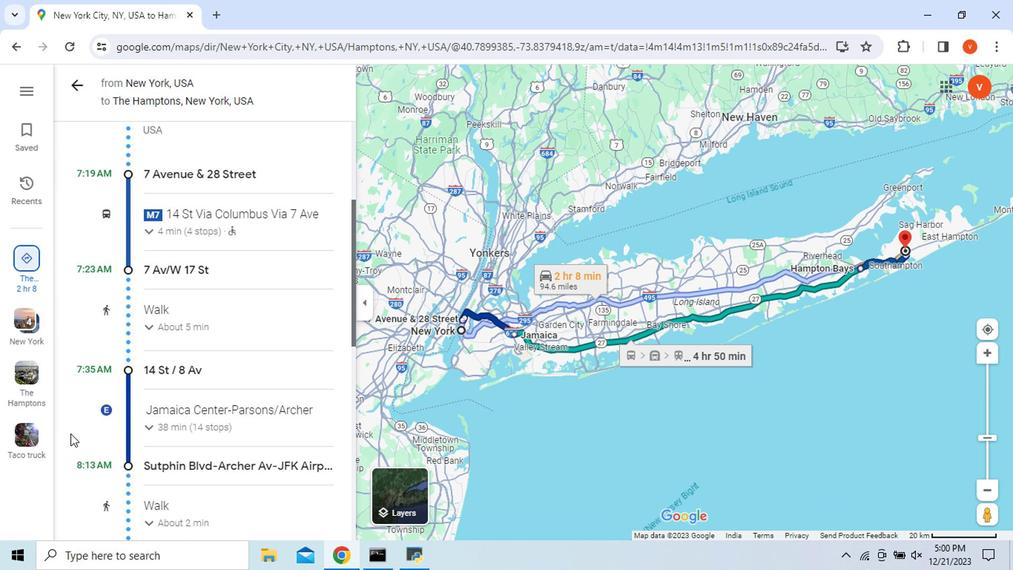 
Action: Mouse scrolled (185, 443) with delta (0, 0)
Screenshot: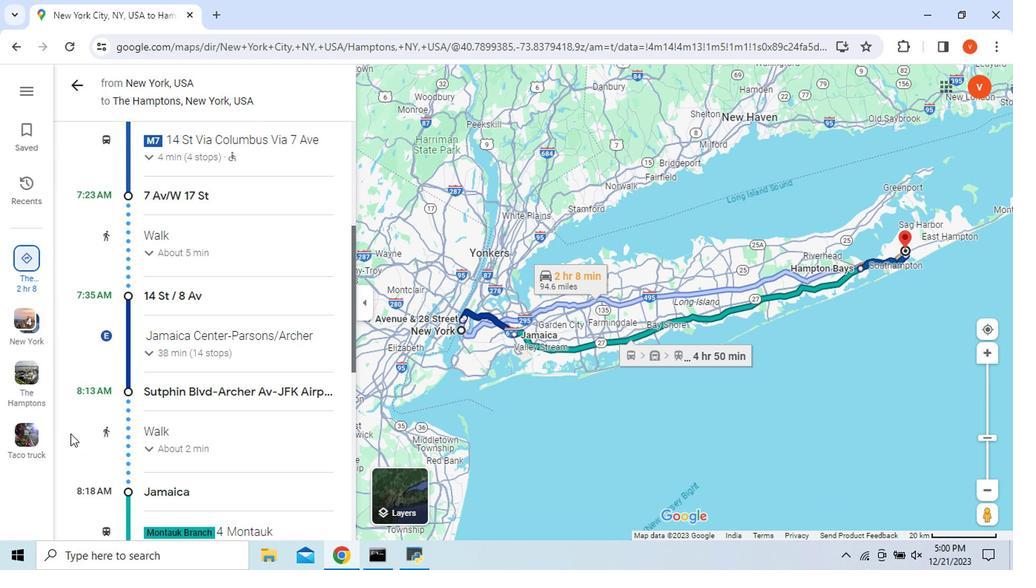 
Action: Mouse scrolled (185, 443) with delta (0, 0)
Screenshot: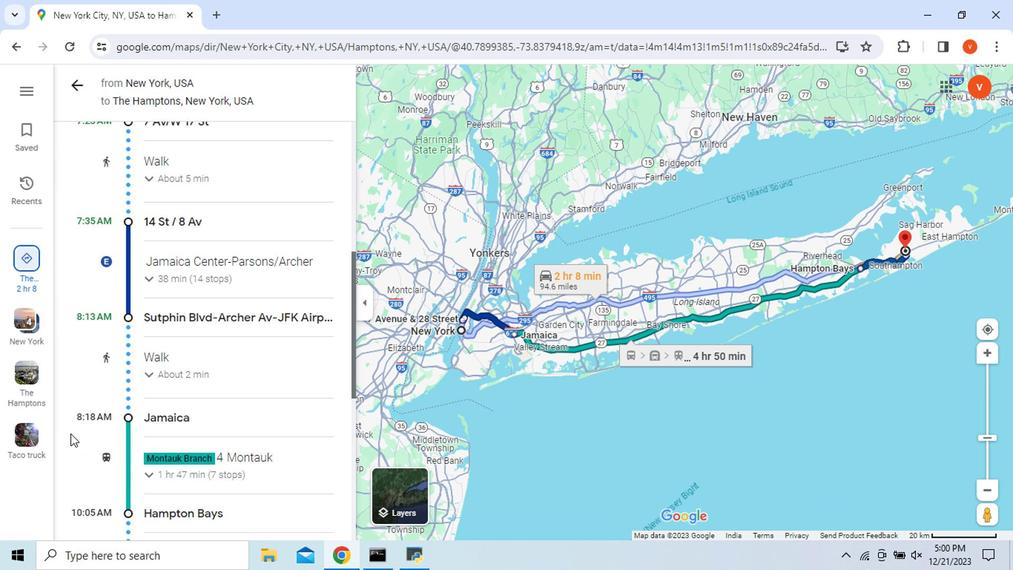 
Action: Mouse scrolled (185, 443) with delta (0, 0)
Screenshot: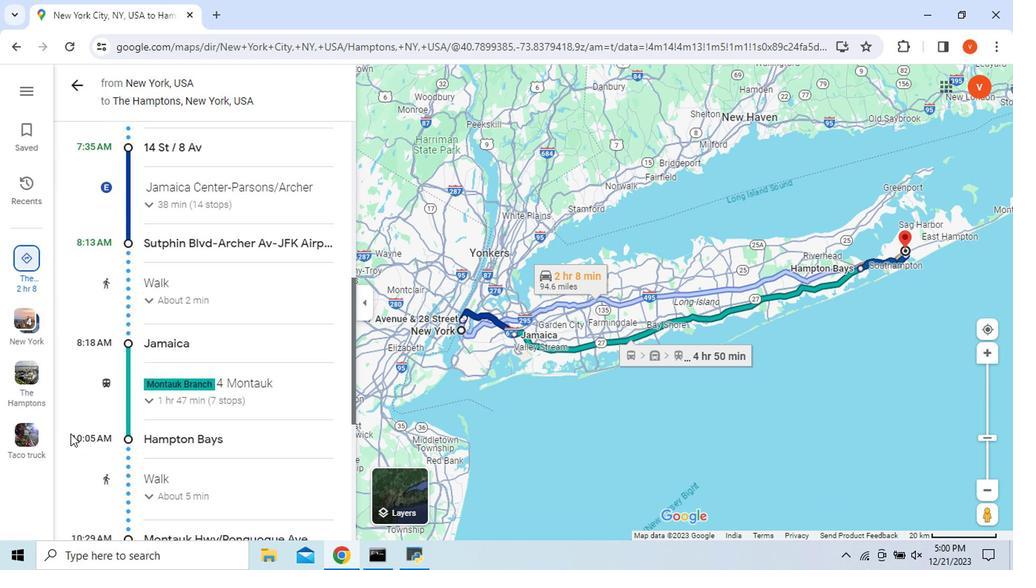 
Action: Mouse scrolled (185, 443) with delta (0, 0)
Screenshot: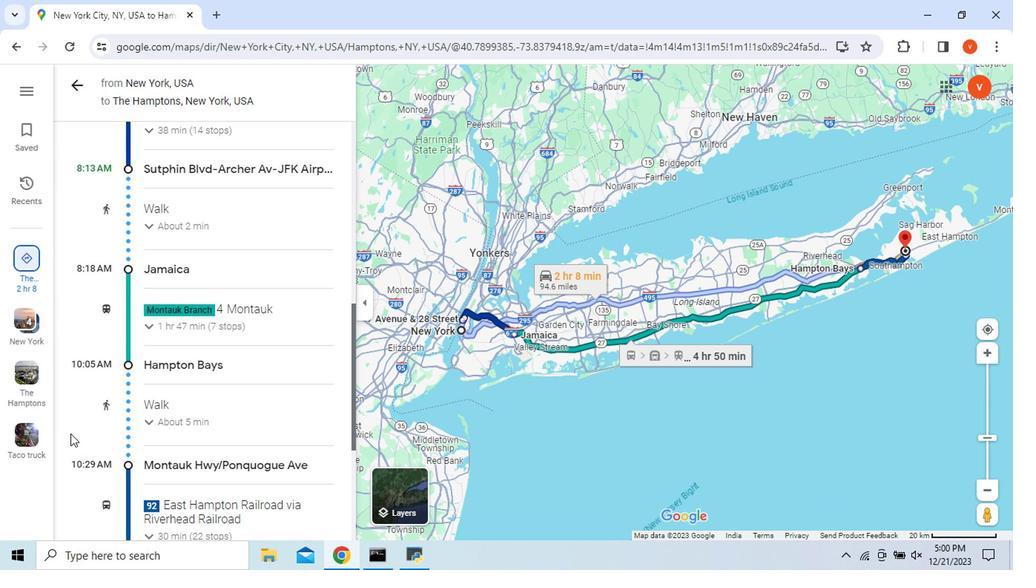 
Action: Mouse scrolled (185, 443) with delta (0, 0)
Screenshot: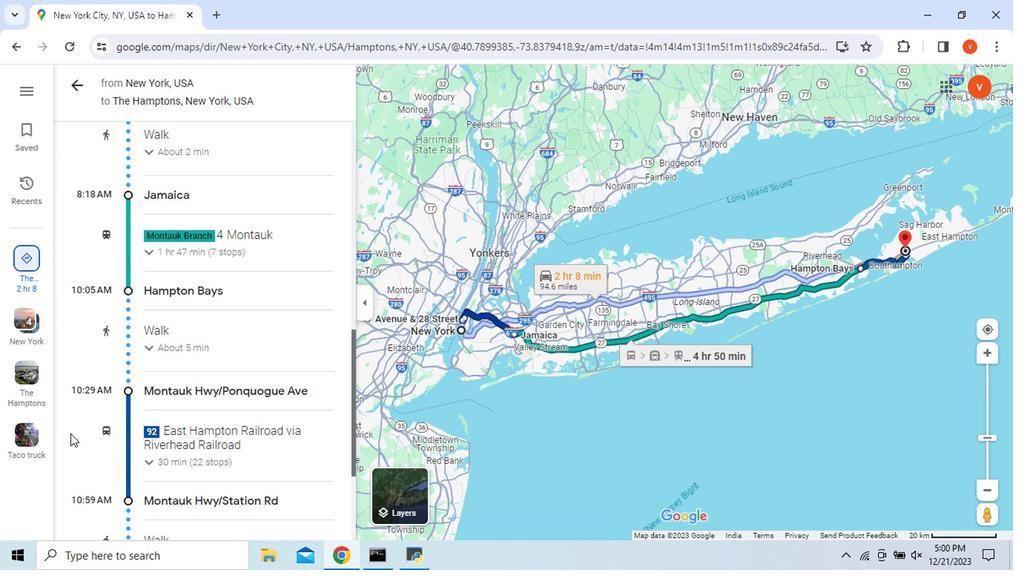 
Action: Mouse scrolled (185, 443) with delta (0, 0)
Screenshot: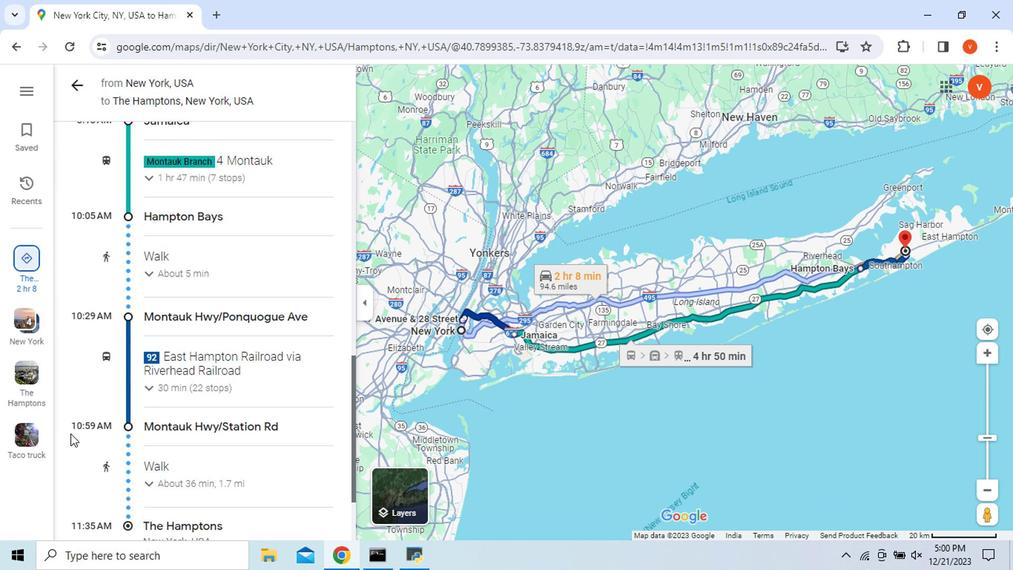 
Action: Mouse scrolled (185, 443) with delta (0, 0)
Screenshot: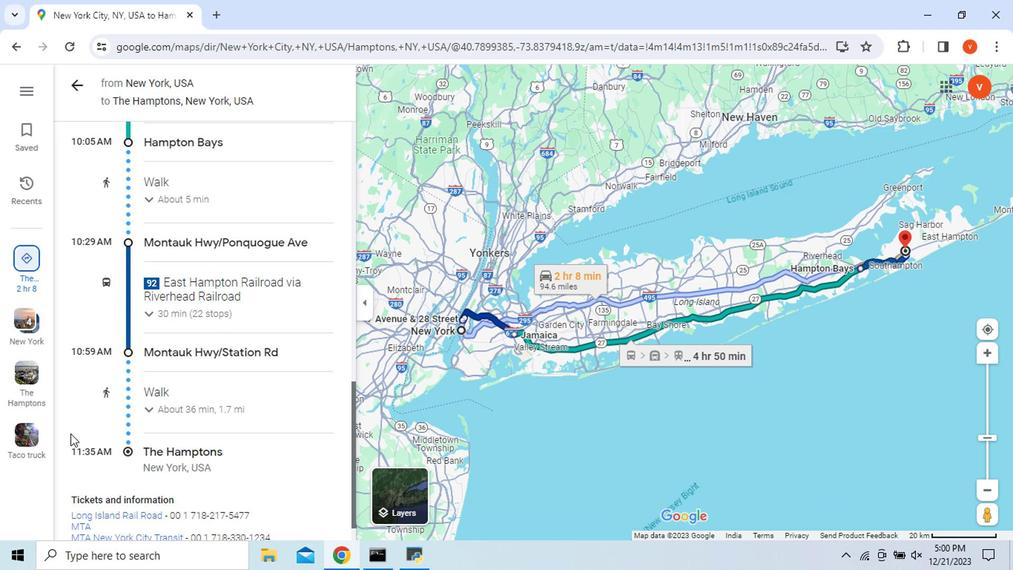 
Action: Mouse scrolled (185, 443) with delta (0, 0)
Screenshot: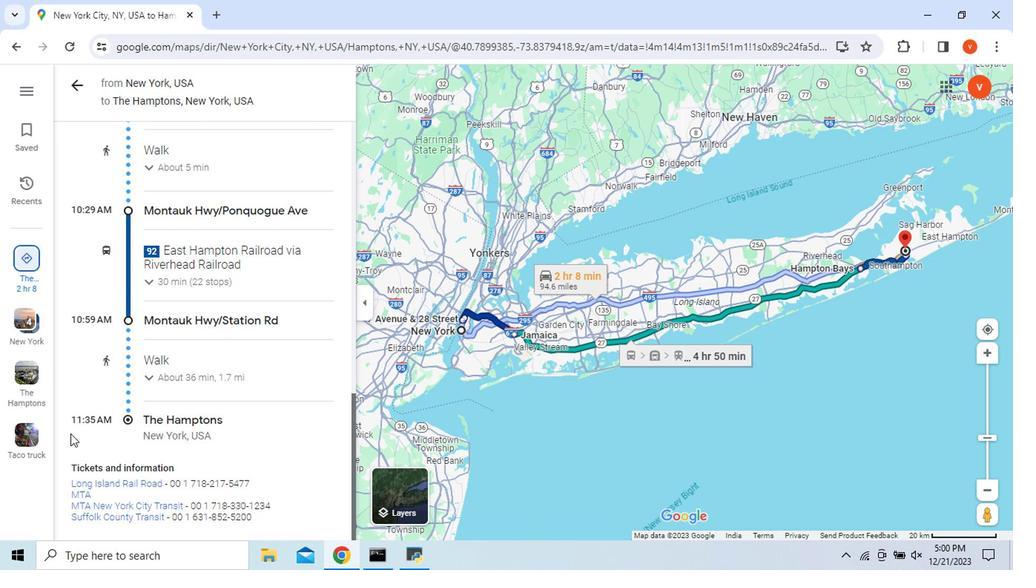 
Action: Mouse scrolled (185, 443) with delta (0, 0)
Screenshot: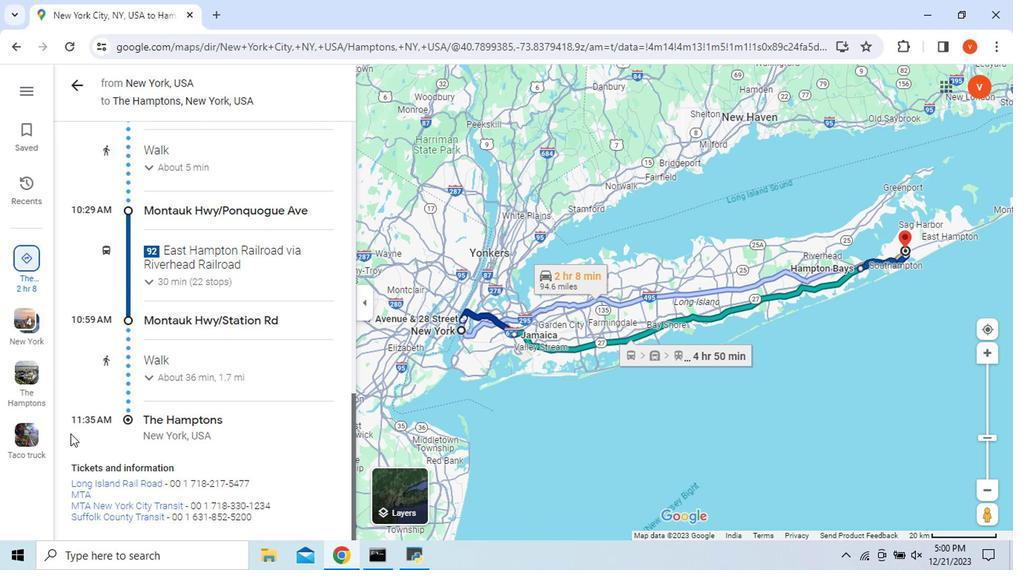 
Action: Mouse moved to (189, 192)
Screenshot: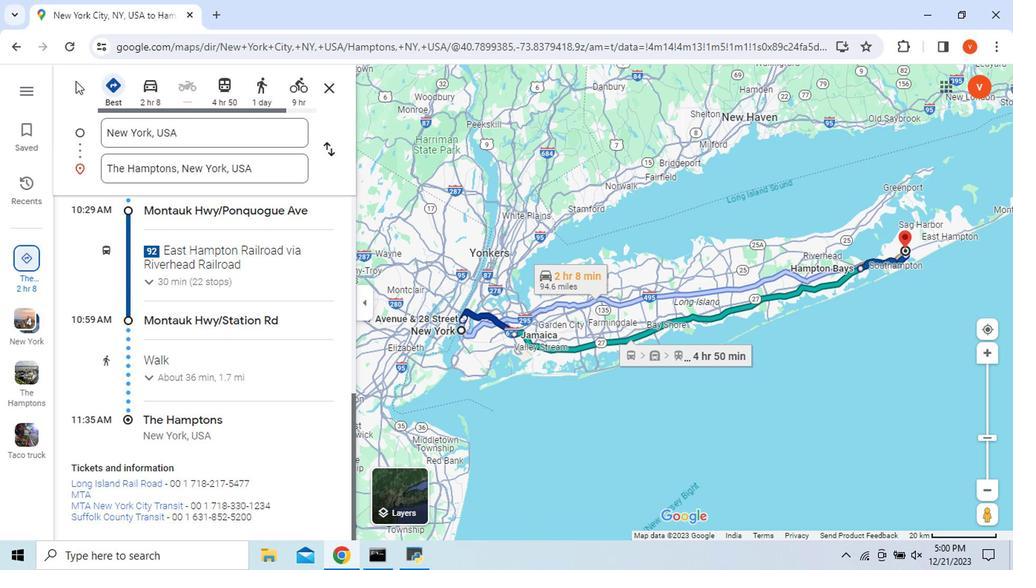 
Action: Mouse pressed left at (189, 192)
Screenshot: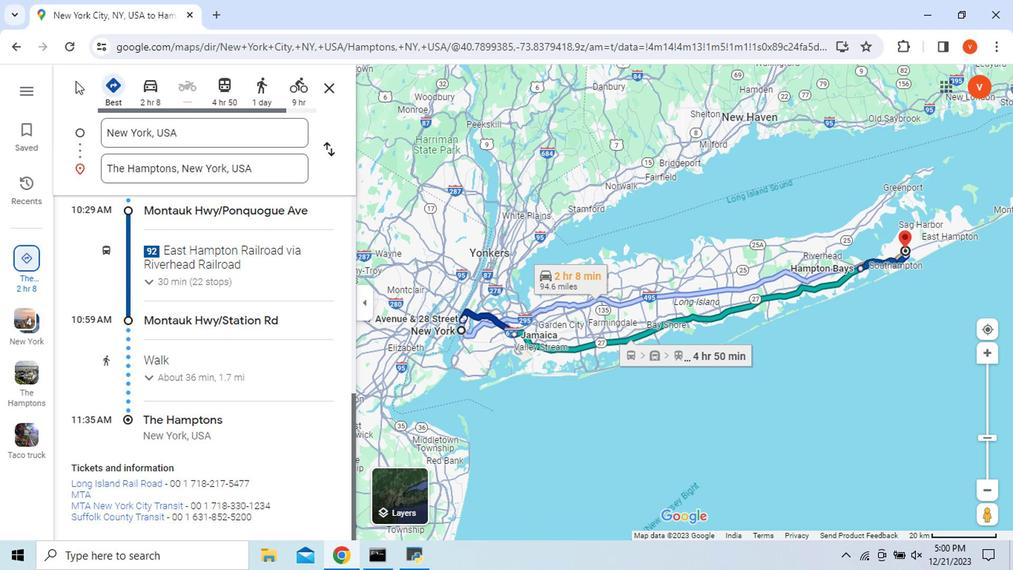 
Action: Mouse moved to (515, 448)
Screenshot: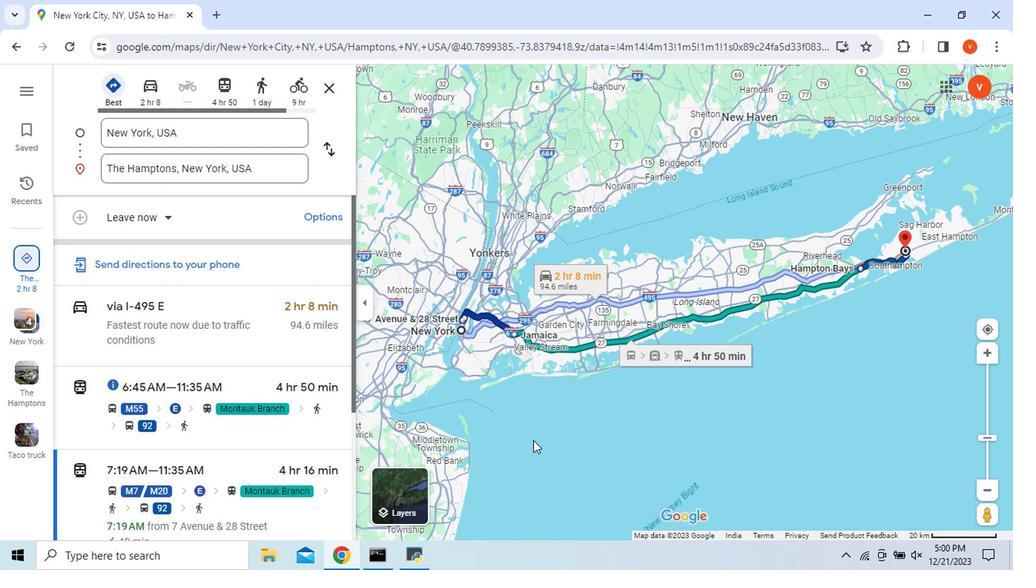 
Action: Mouse scrolled (515, 448) with delta (0, 0)
Screenshot: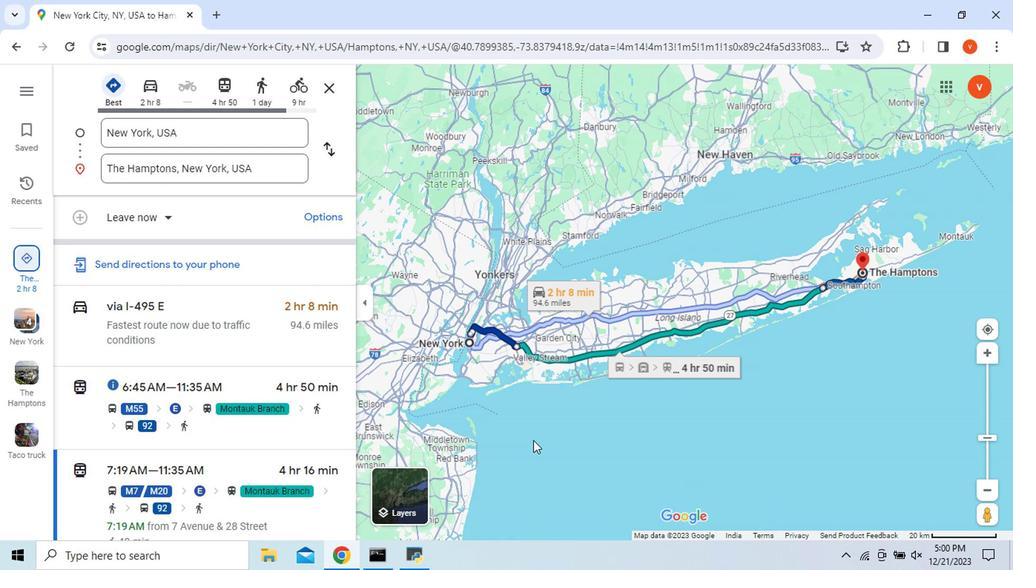
Action: Mouse scrolled (515, 448) with delta (0, 0)
Screenshot: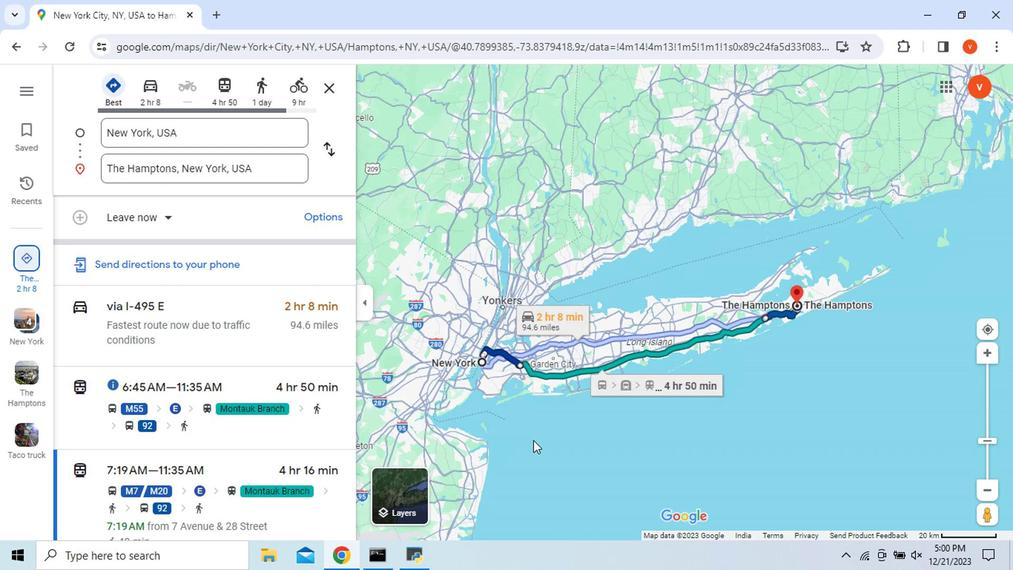 
Action: Mouse scrolled (515, 448) with delta (0, 0)
Screenshot: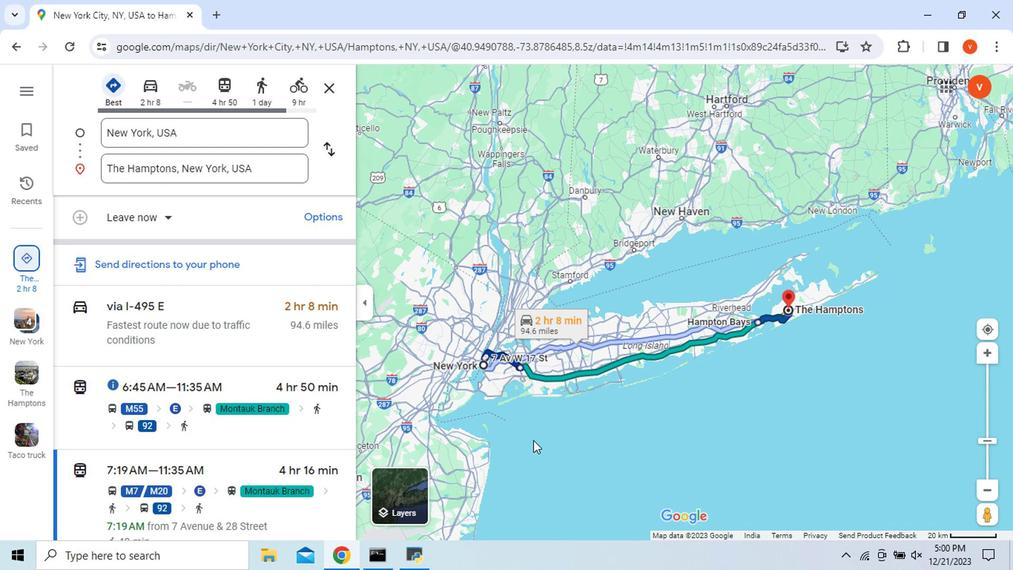 
Action: Mouse moved to (417, 474)
Screenshot: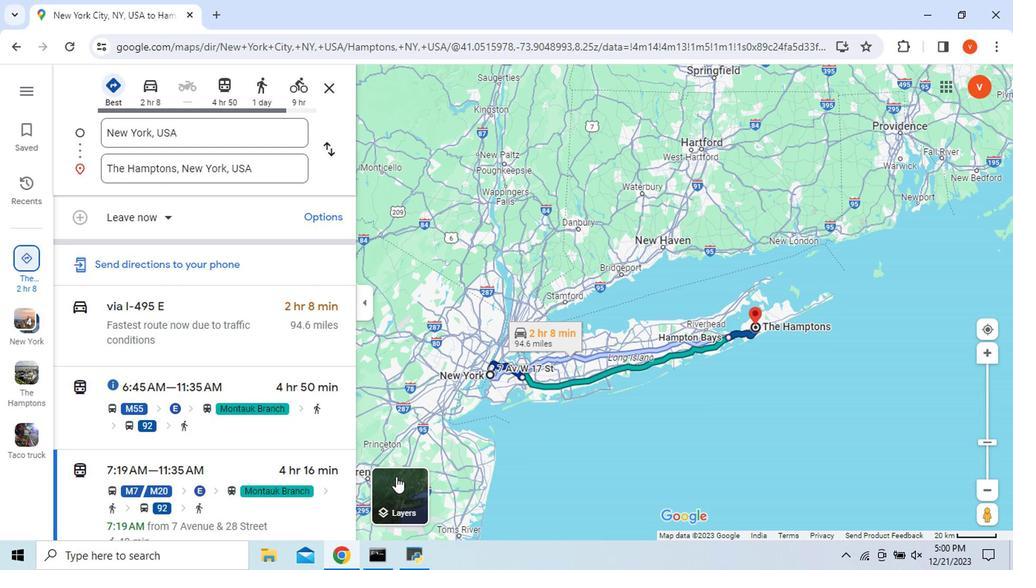 
Action: Mouse pressed left at (417, 474)
Screenshot: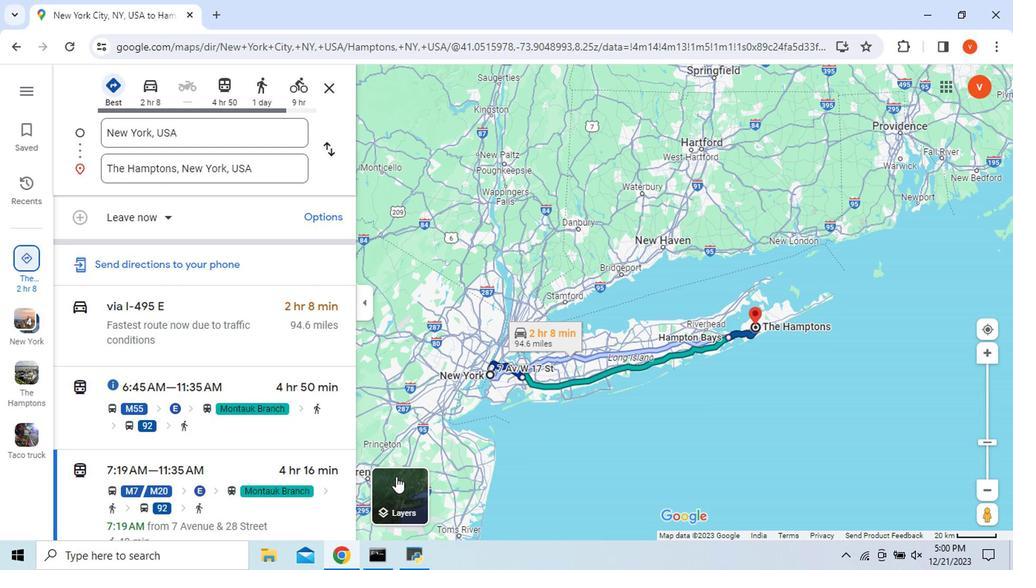 
Action: Mouse moved to (566, 474)
Screenshot: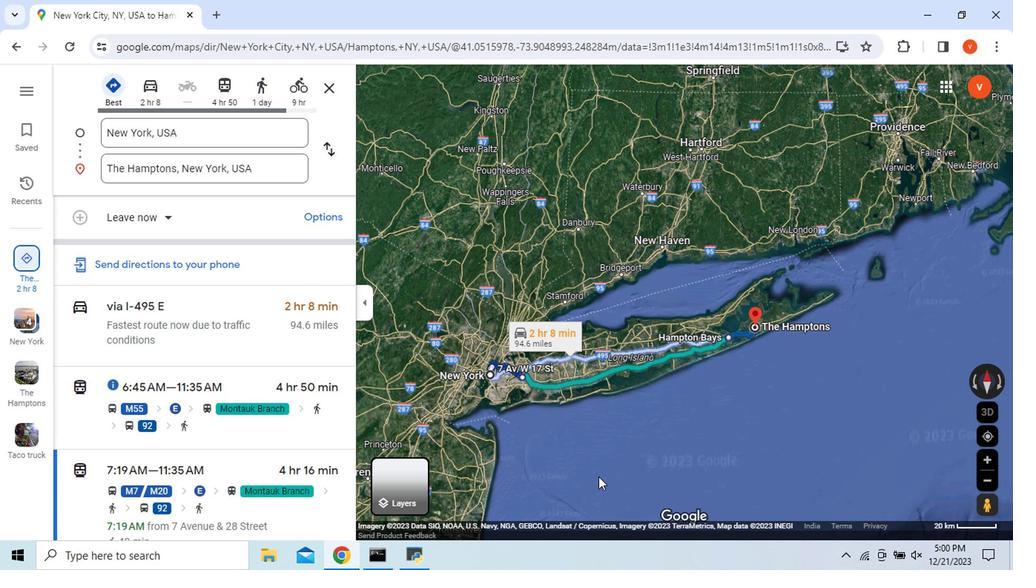 
Action: Mouse scrolled (566, 474) with delta (0, 0)
Screenshot: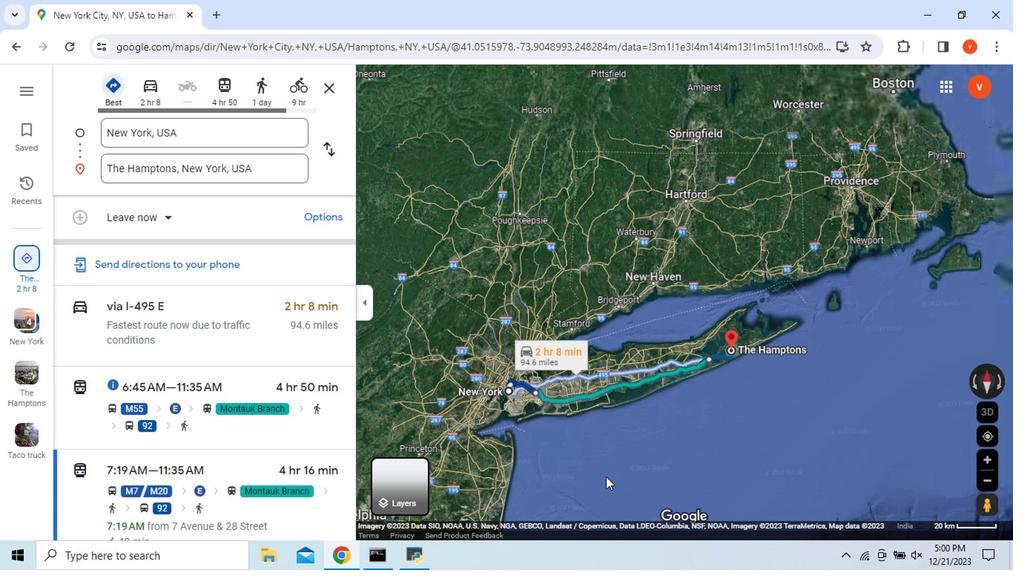 
Action: Mouse scrolled (566, 475) with delta (0, 0)
Screenshot: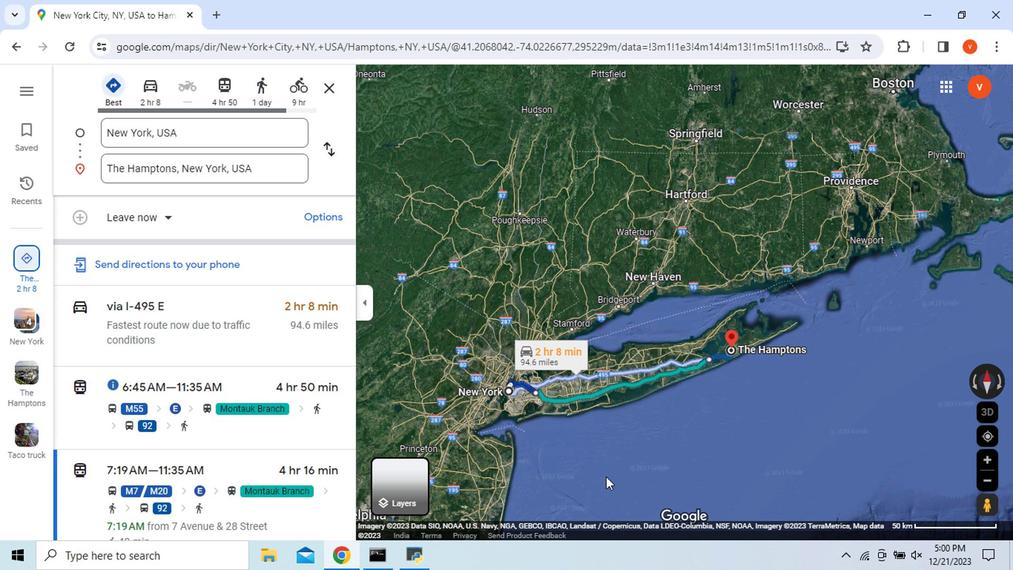 
Action: Mouse scrolled (566, 475) with delta (0, 0)
Screenshot: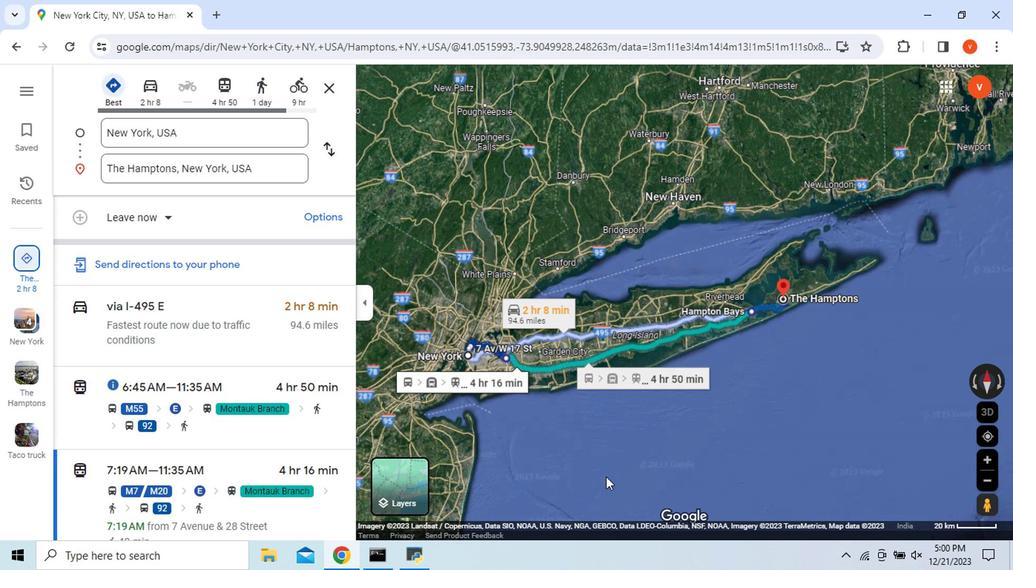 
Action: Mouse moved to (418, 466)
Screenshot: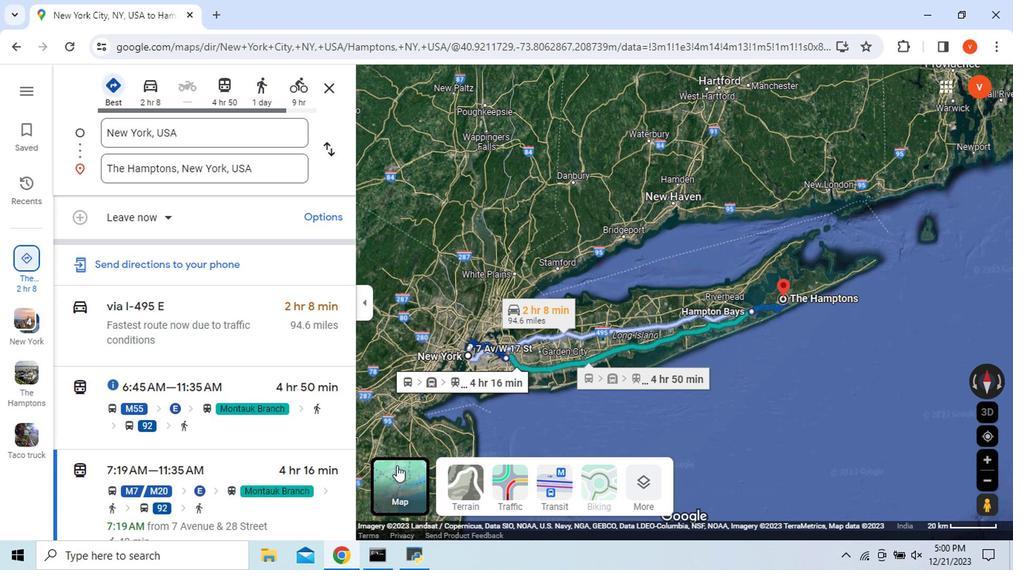 
Action: Mouse pressed left at (418, 466)
Screenshot: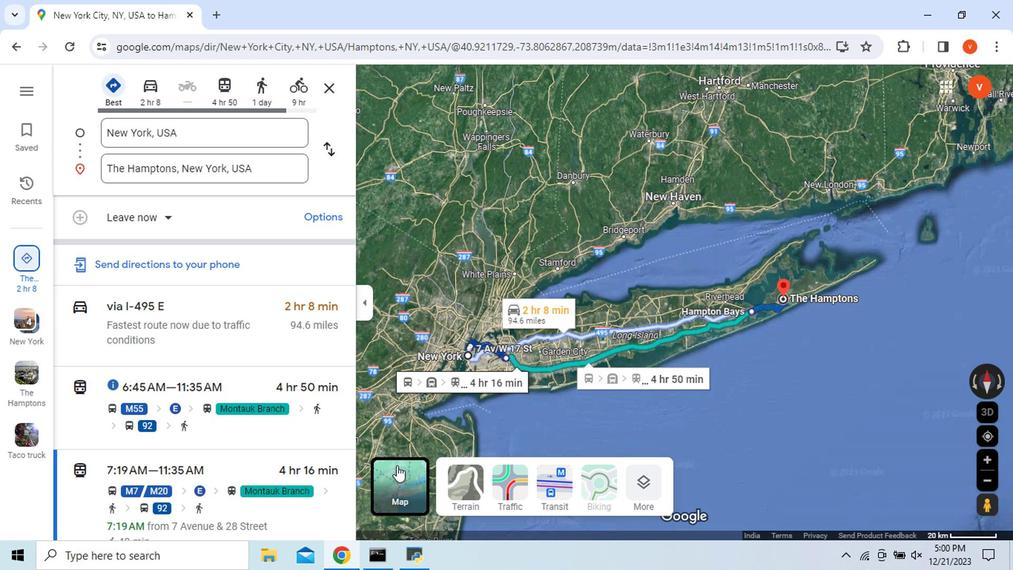 
Action: Mouse moved to (582, 483)
Screenshot: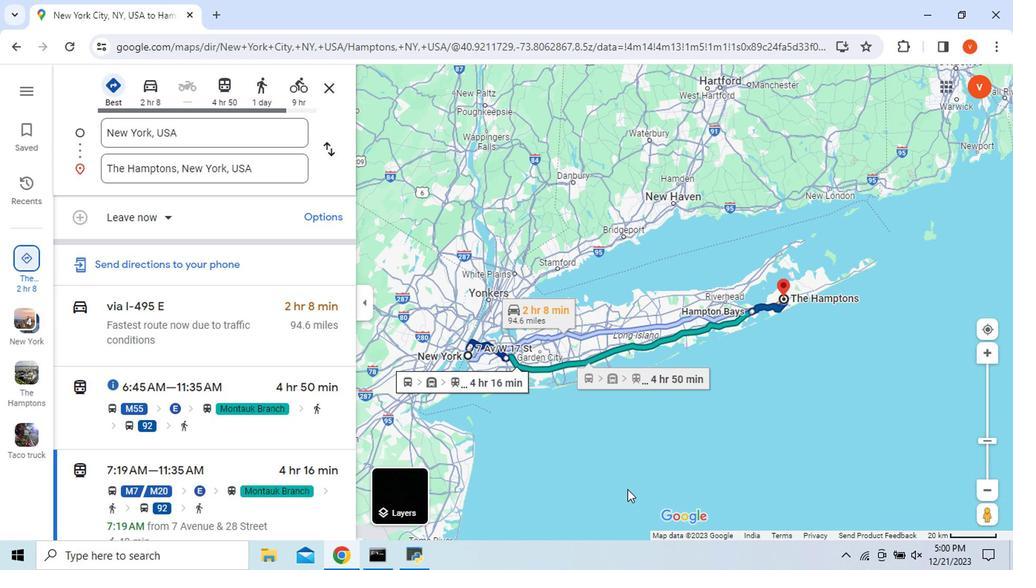 
